 Task: Add Attachment from "Attach a link" to Card Card0000000060 in Board Board0000000015 in Workspace WS0000000005 in Trello. Add Cover Red to Card Card0000000060 in Board Board0000000015 in Workspace WS0000000005 in Trello. Add "Join Card" Button Button0000000060  to Card Card0000000060 in Board Board0000000015 in Workspace WS0000000005 in Trello. Add Description DS0000000060 to Card Card0000000060 in Board Board0000000015 in Workspace WS0000000005 in Trello. Add Comment CM0000000060 to Card Card0000000060 in Board Board0000000015 in Workspace WS0000000005 in Trello
Action: Mouse moved to (417, 469)
Screenshot: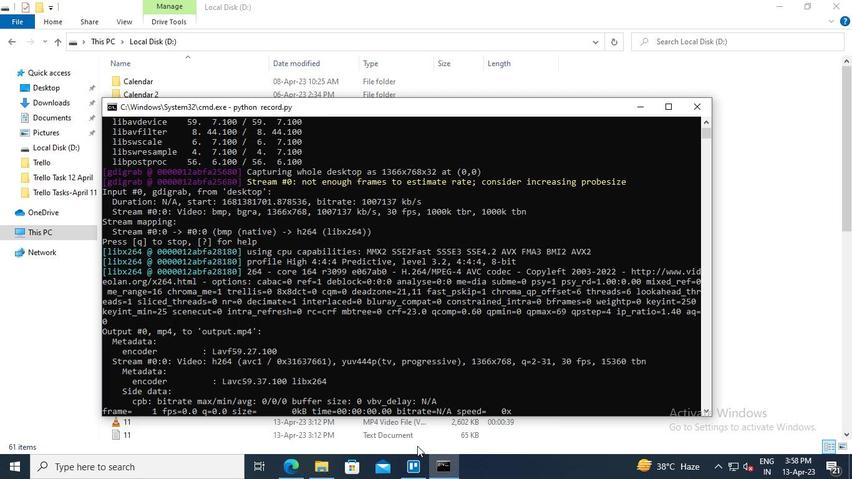 
Action: Mouse pressed left at (417, 469)
Screenshot: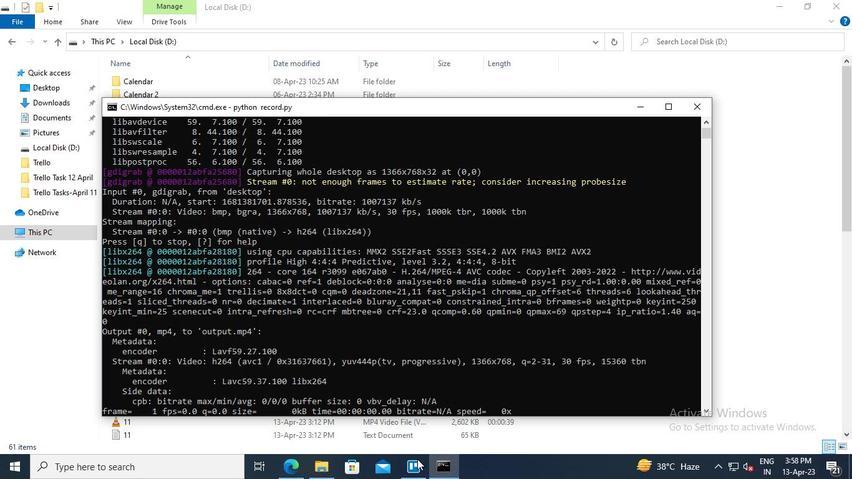 
Action: Mouse moved to (255, 401)
Screenshot: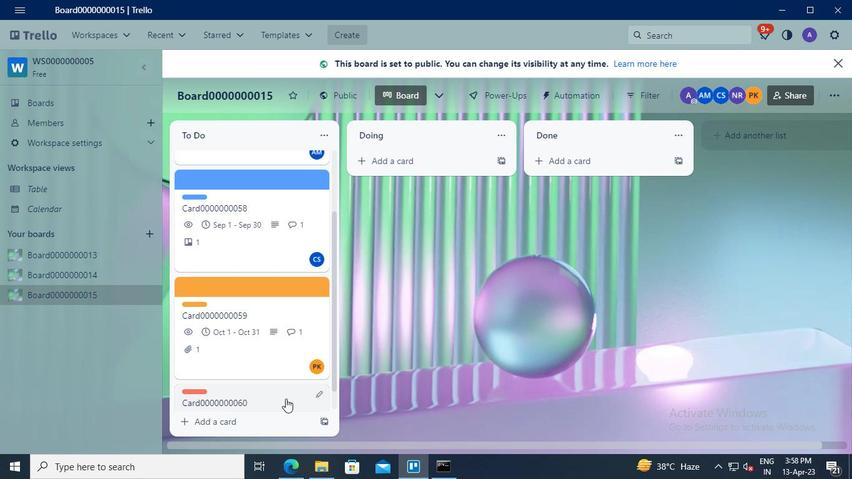 
Action: Mouse pressed left at (255, 401)
Screenshot: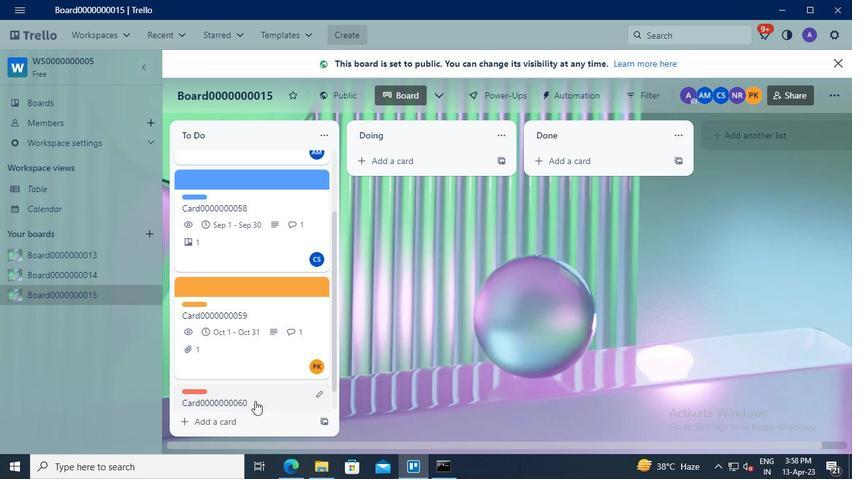 
Action: Mouse moved to (593, 262)
Screenshot: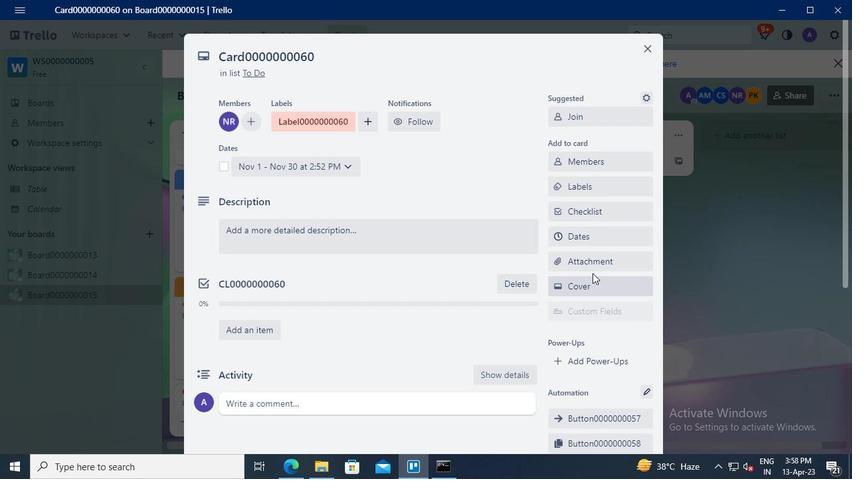 
Action: Mouse pressed left at (593, 262)
Screenshot: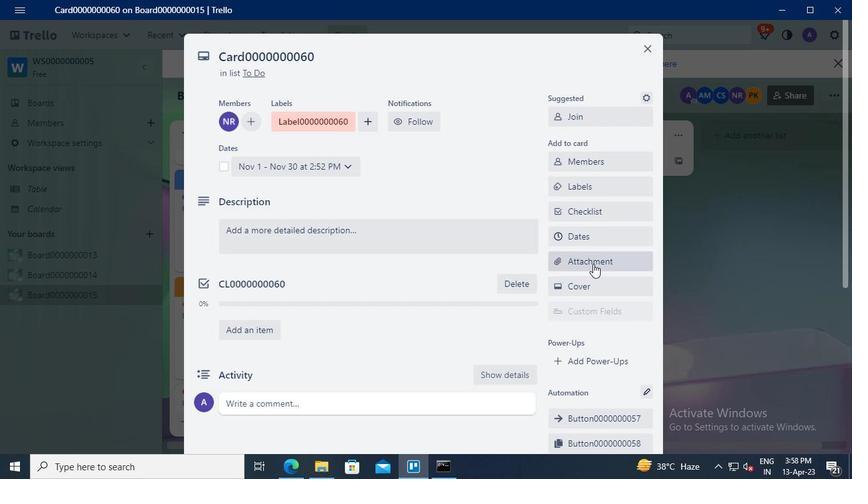 
Action: Mouse moved to (300, 470)
Screenshot: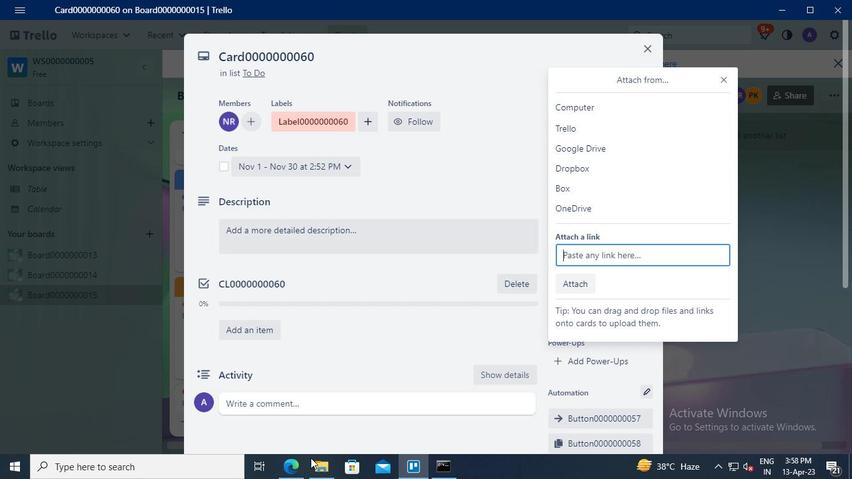 
Action: Mouse pressed left at (300, 470)
Screenshot: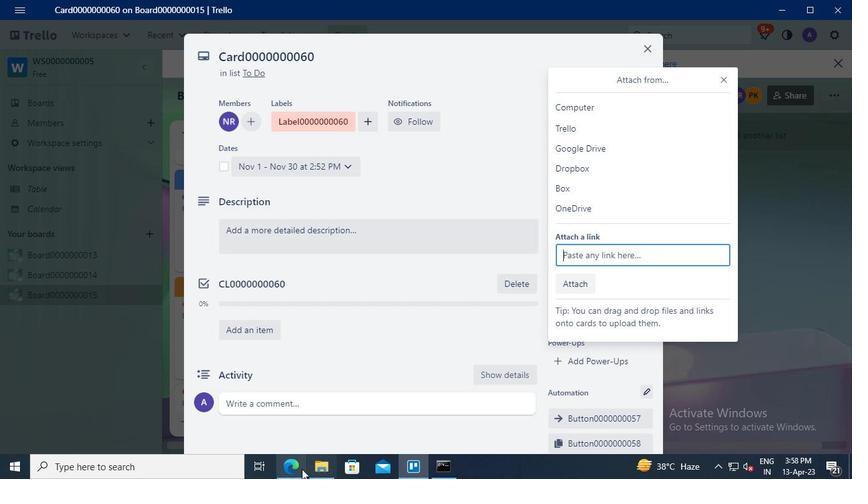 
Action: Mouse moved to (199, 34)
Screenshot: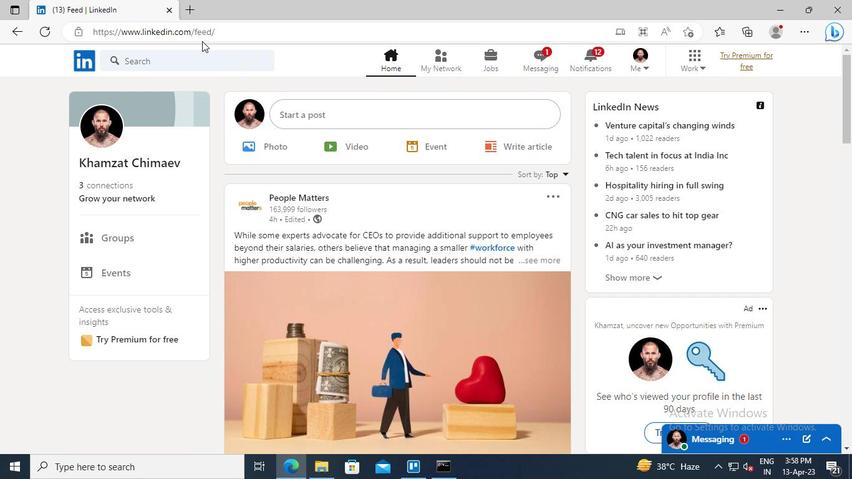 
Action: Mouse pressed left at (199, 34)
Screenshot: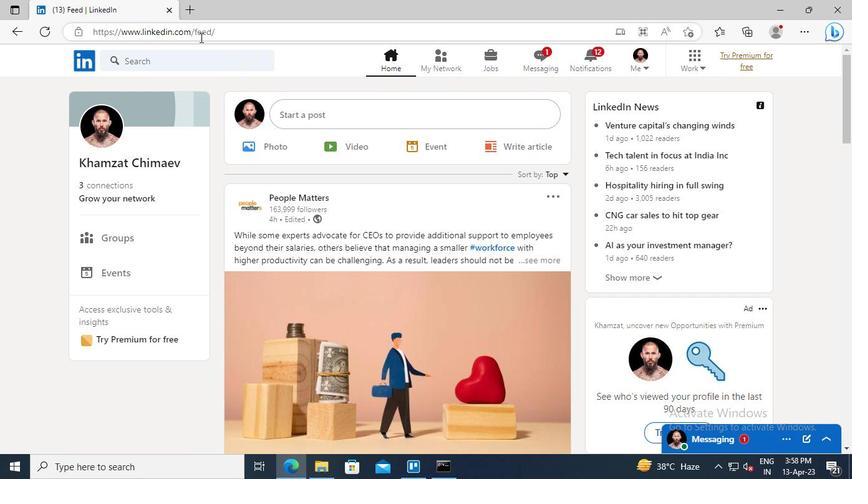 
Action: Keyboard Key.ctrl_l
Screenshot: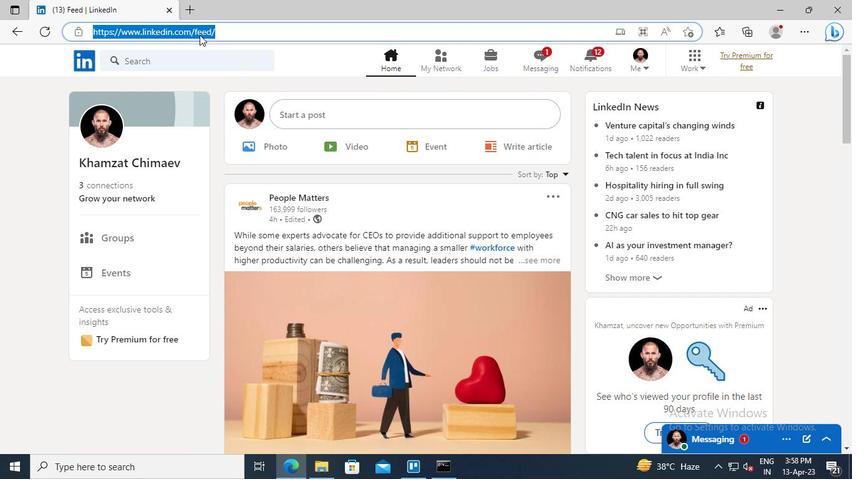 
Action: Keyboard \x03
Screenshot: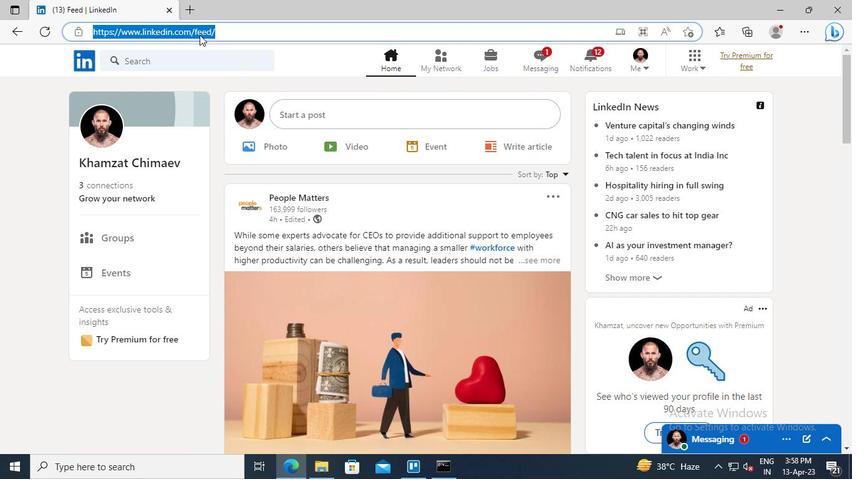 
Action: Mouse moved to (410, 469)
Screenshot: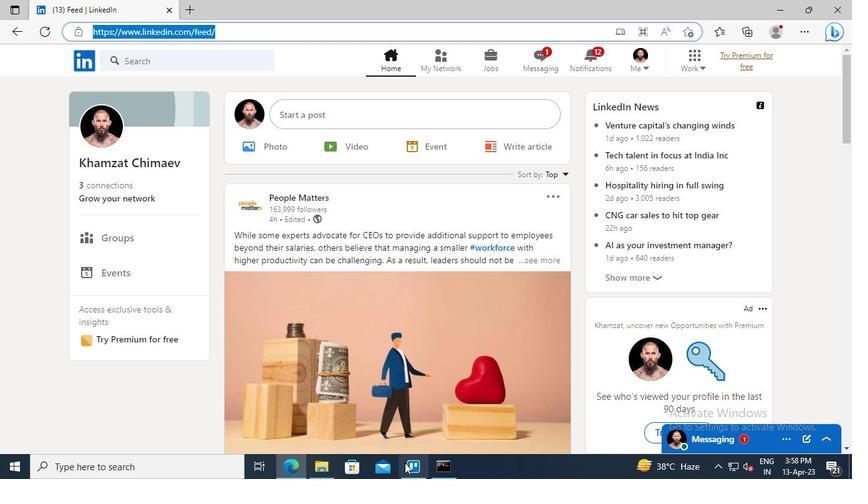 
Action: Mouse pressed left at (410, 469)
Screenshot: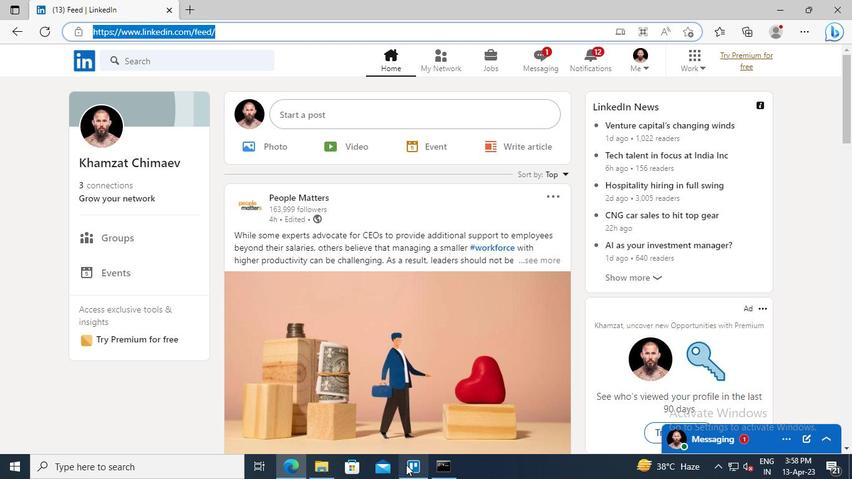 
Action: Mouse moved to (566, 251)
Screenshot: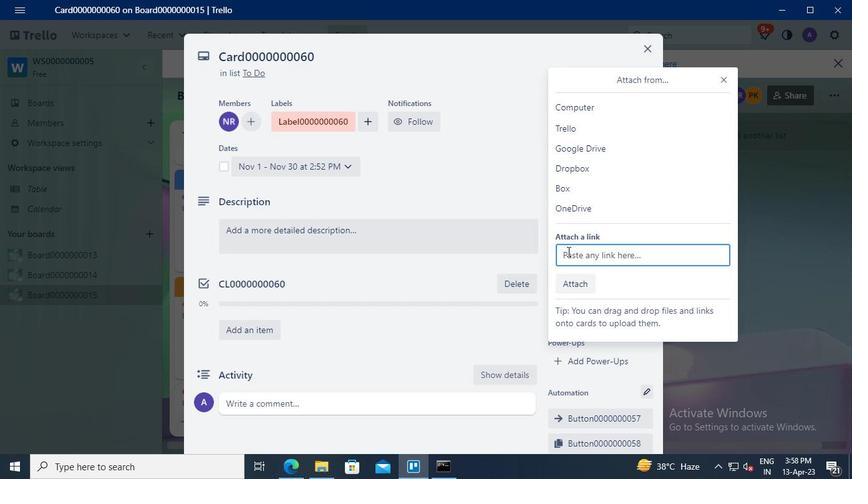 
Action: Keyboard Key.ctrl_l
Screenshot: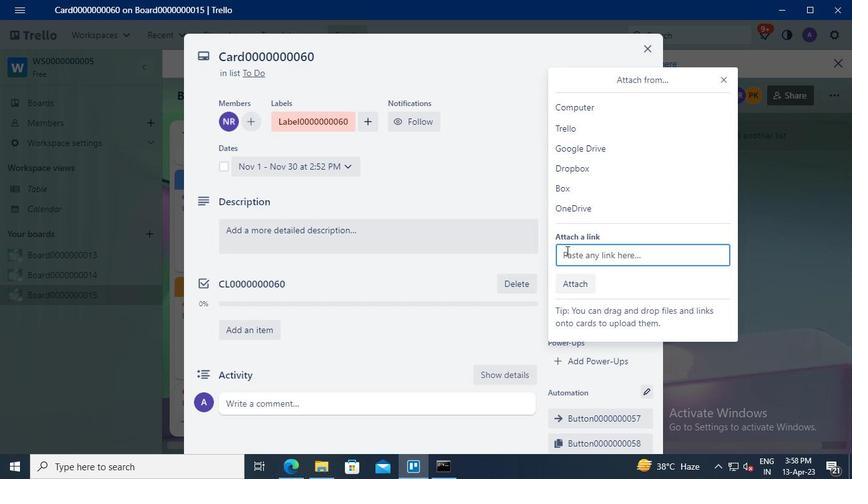 
Action: Keyboard \x16
Screenshot: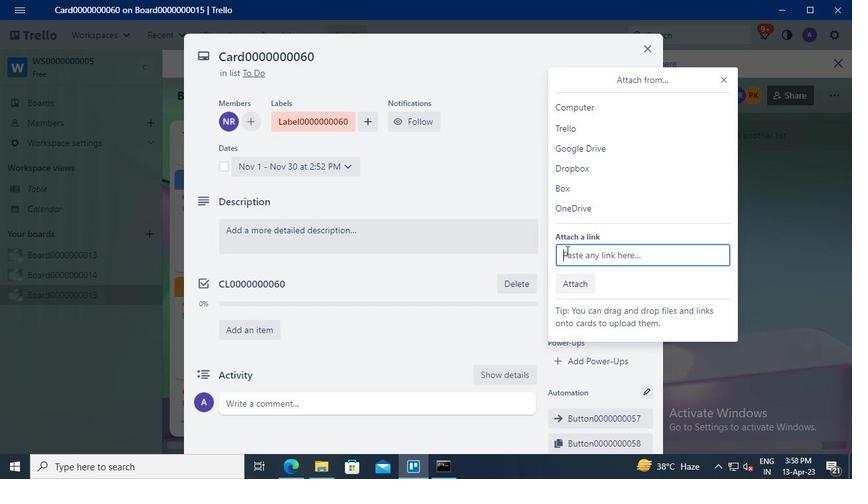 
Action: Mouse moved to (573, 326)
Screenshot: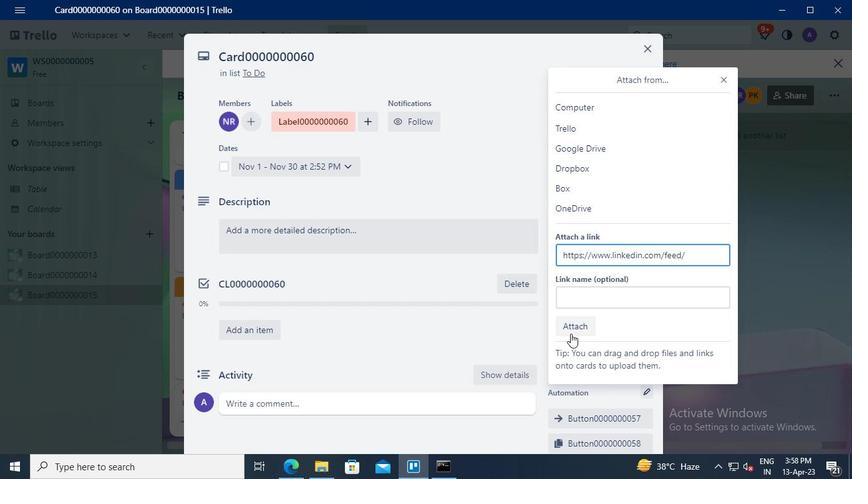 
Action: Mouse pressed left at (573, 326)
Screenshot: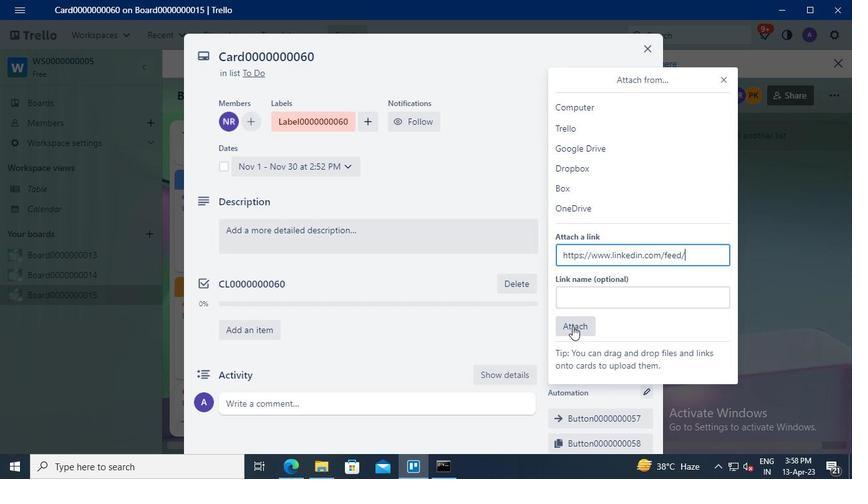 
Action: Mouse moved to (586, 290)
Screenshot: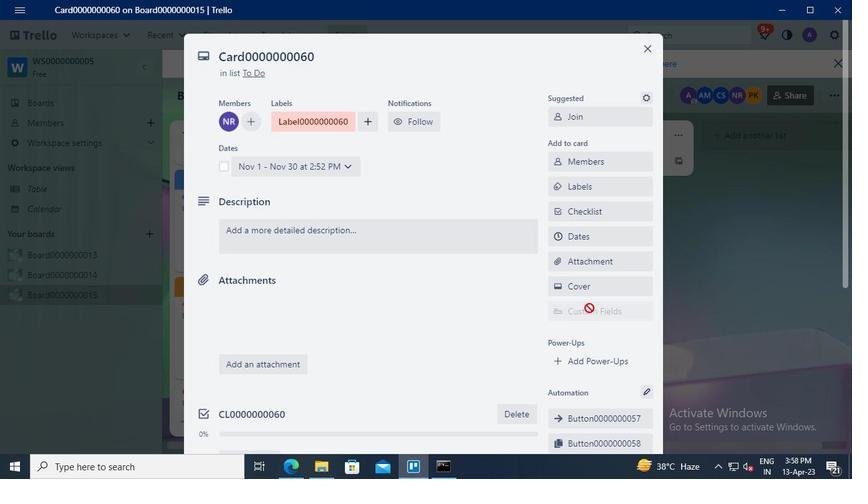 
Action: Mouse pressed left at (586, 290)
Screenshot: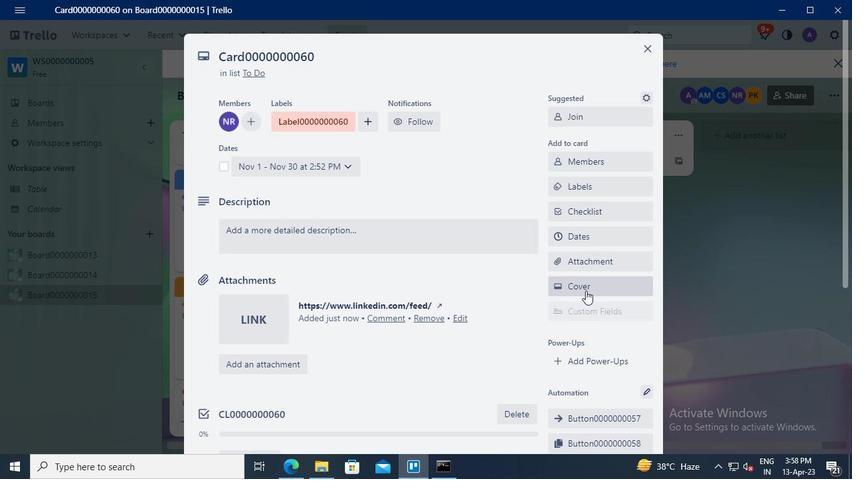 
Action: Mouse moved to (685, 199)
Screenshot: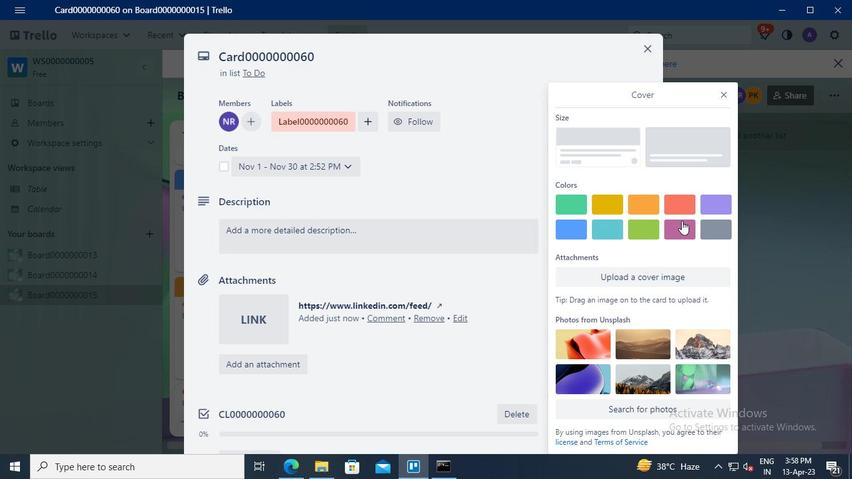 
Action: Mouse pressed left at (685, 199)
Screenshot: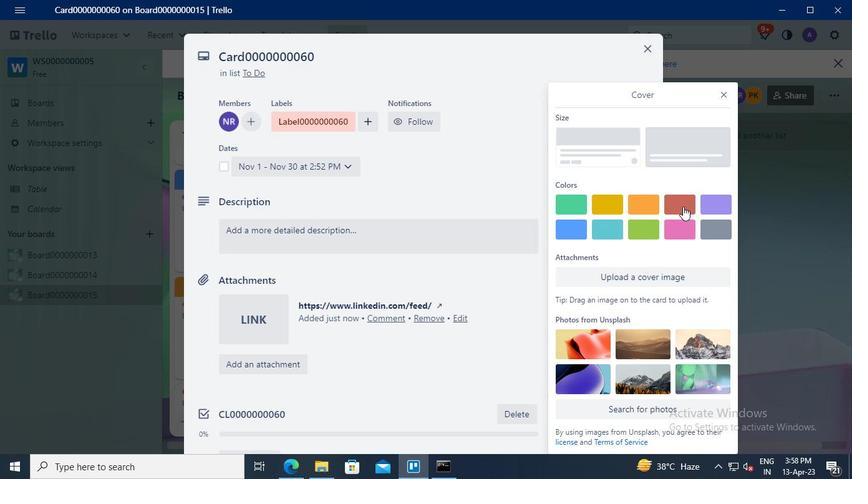 
Action: Mouse moved to (723, 68)
Screenshot: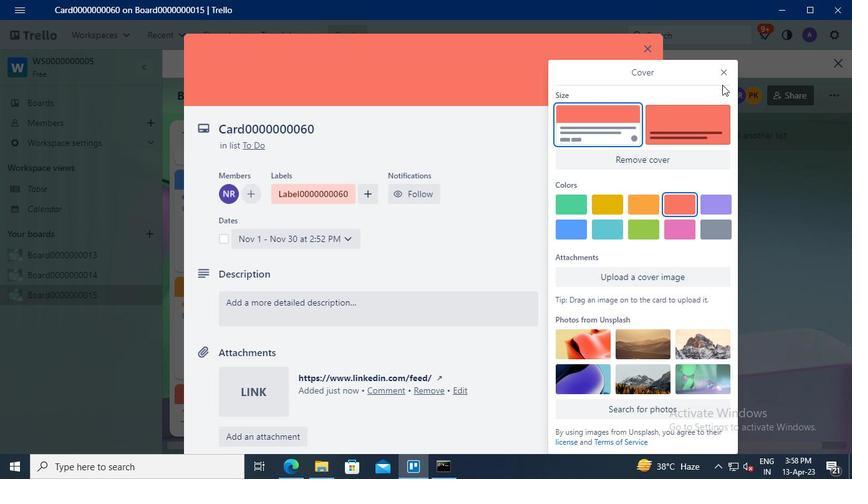 
Action: Mouse pressed left at (723, 68)
Screenshot: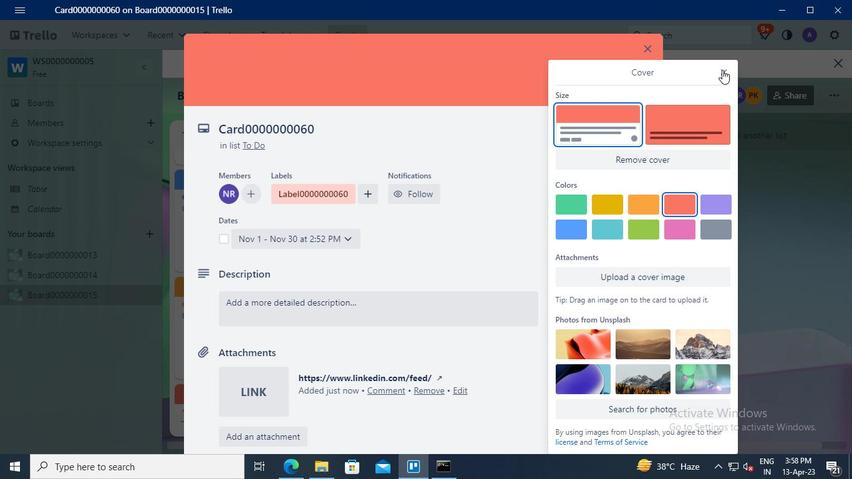 
Action: Mouse moved to (606, 355)
Screenshot: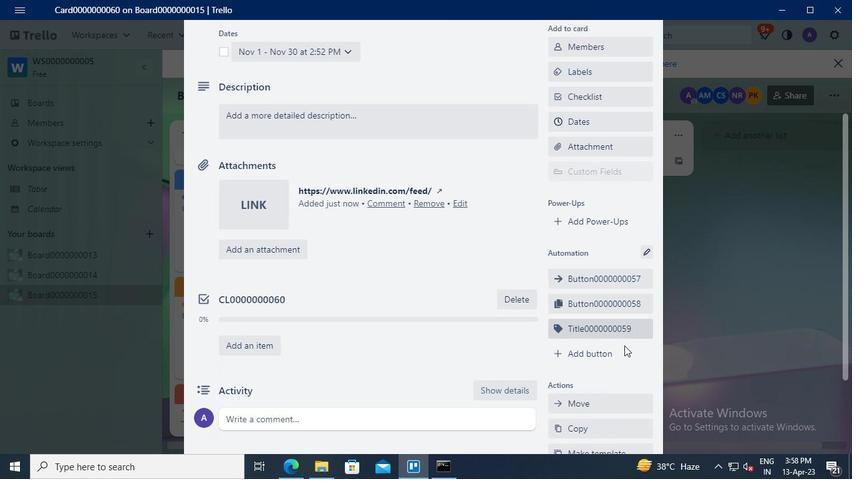 
Action: Mouse pressed left at (606, 355)
Screenshot: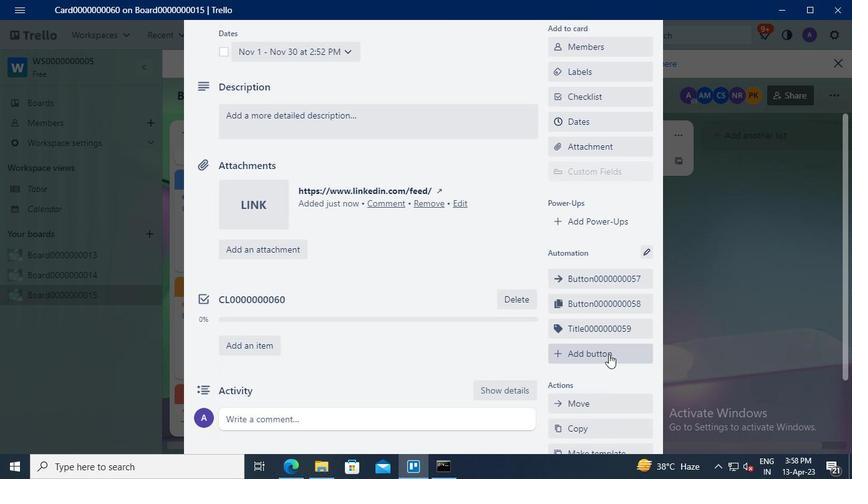 
Action: Mouse moved to (611, 192)
Screenshot: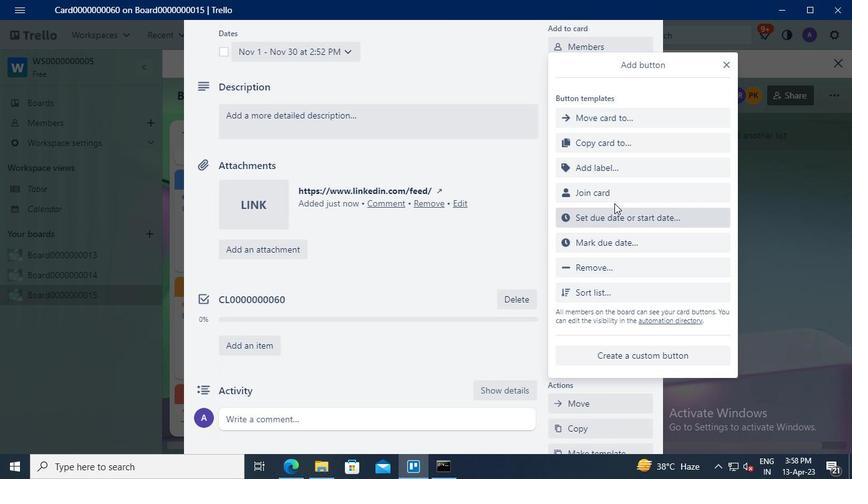 
Action: Mouse pressed left at (611, 192)
Screenshot: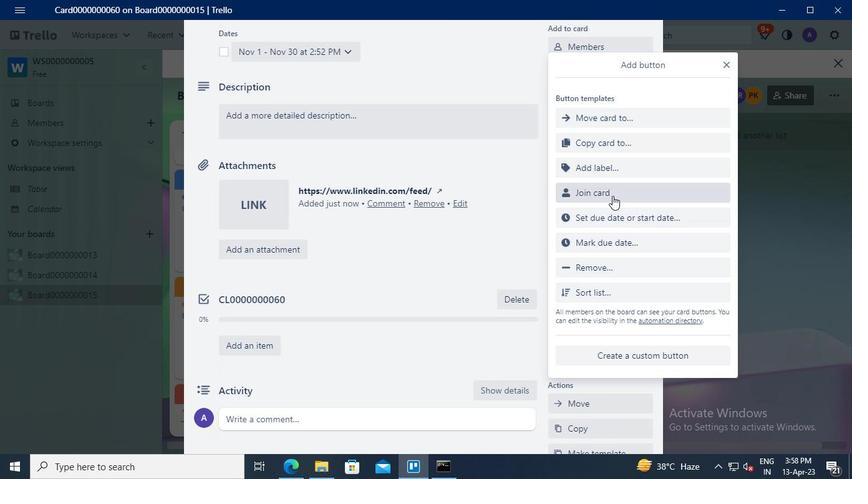 
Action: Keyboard Key.shift
Screenshot: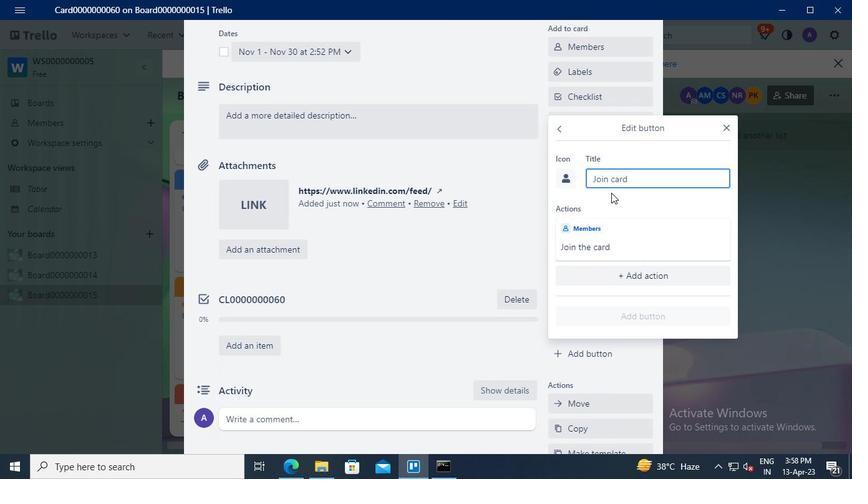
Action: Keyboard B
Screenshot: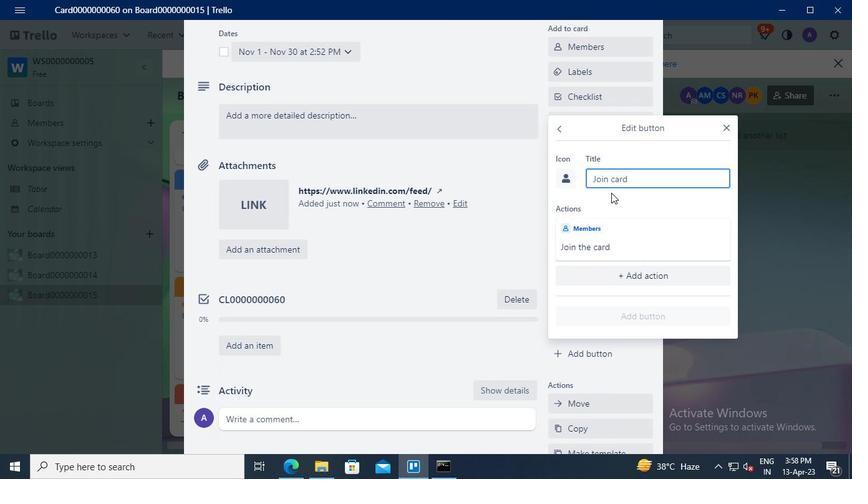 
Action: Keyboard u
Screenshot: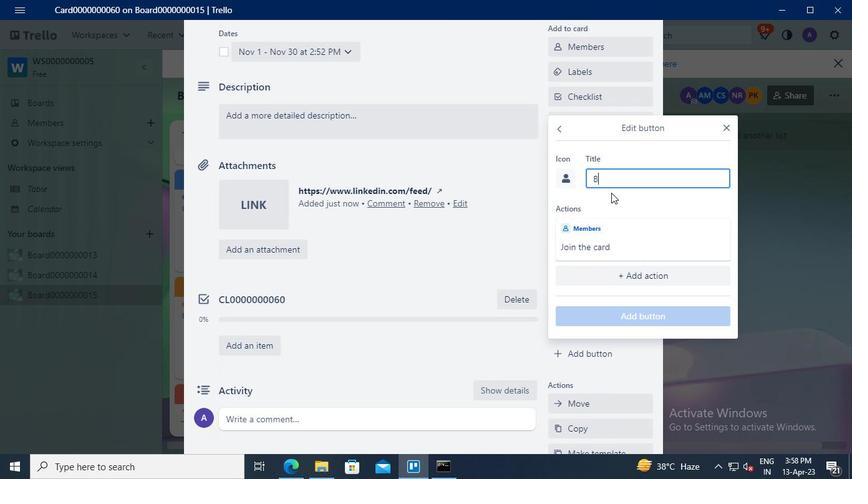 
Action: Keyboard t
Screenshot: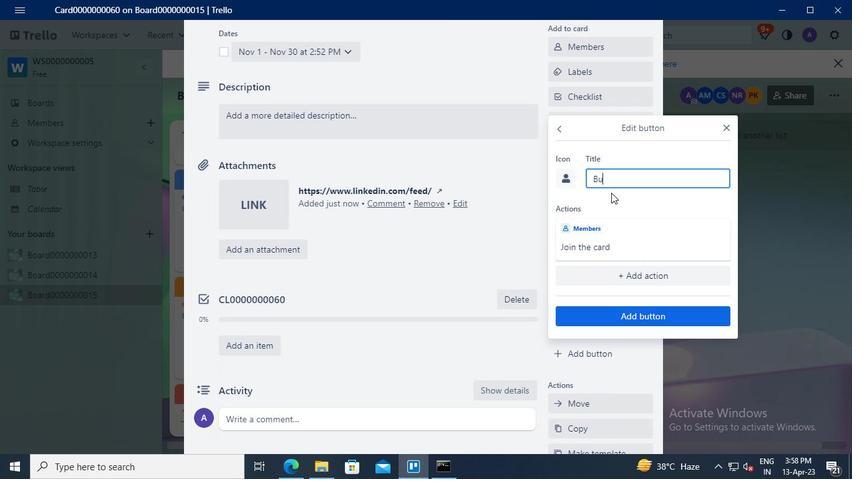 
Action: Keyboard t
Screenshot: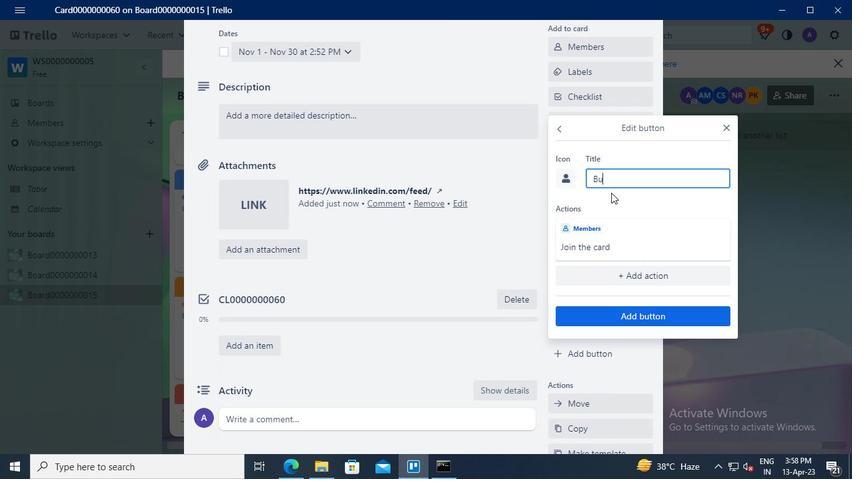 
Action: Keyboard o
Screenshot: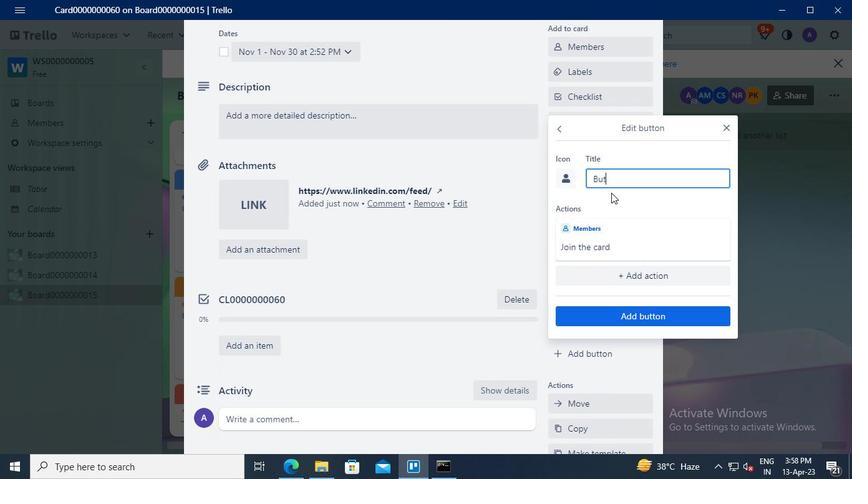 
Action: Keyboard n
Screenshot: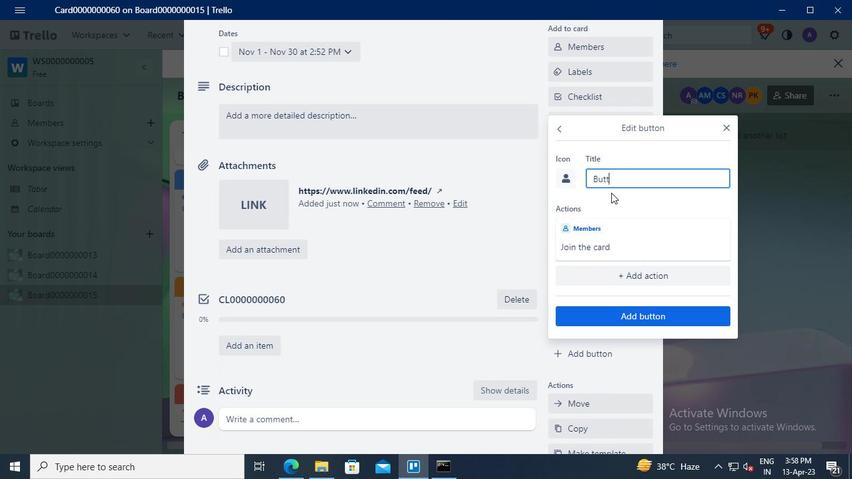 
Action: Keyboard <96>
Screenshot: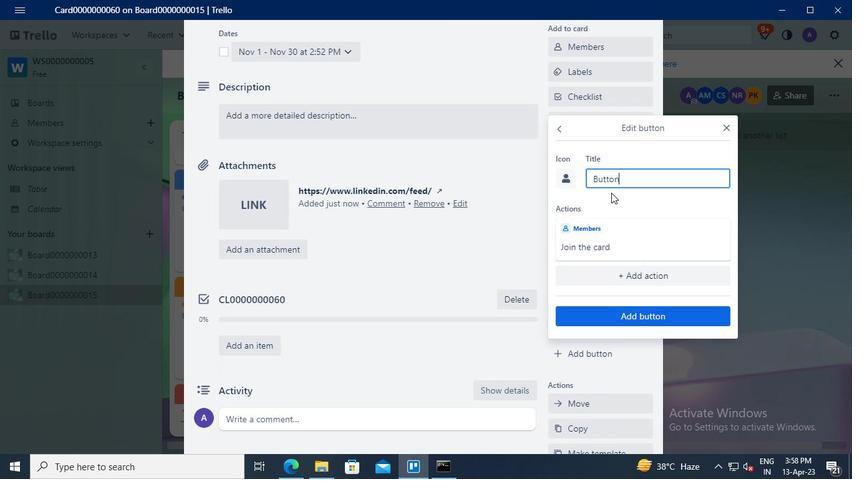 
Action: Keyboard <96>
Screenshot: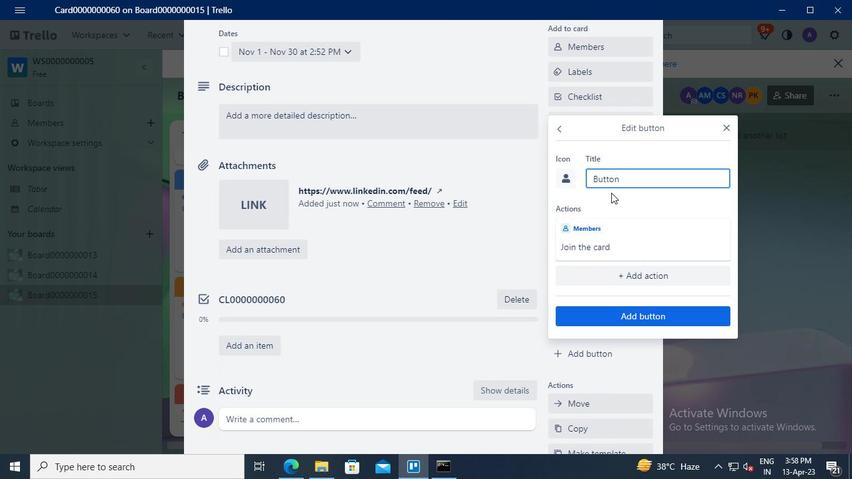 
Action: Keyboard <96>
Screenshot: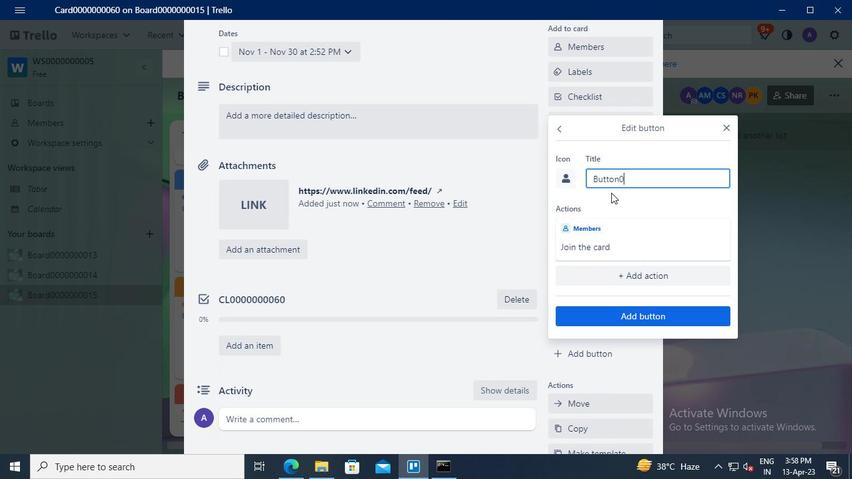 
Action: Keyboard <96>
Screenshot: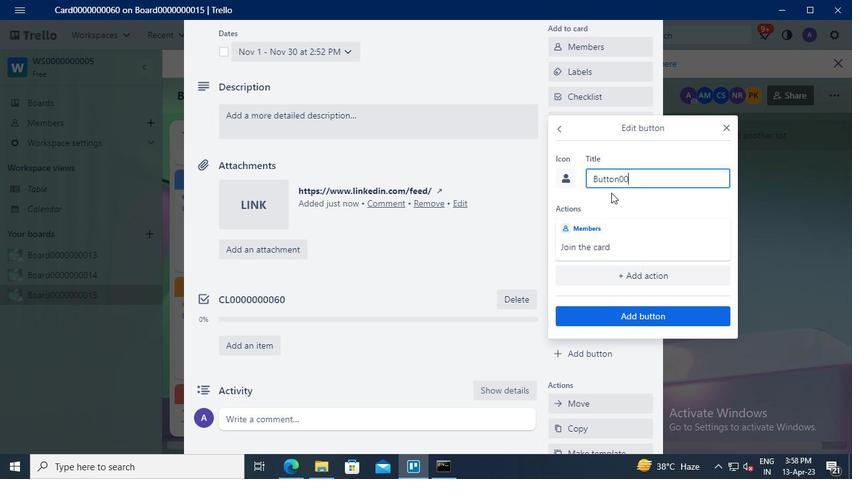 
Action: Keyboard <96>
Screenshot: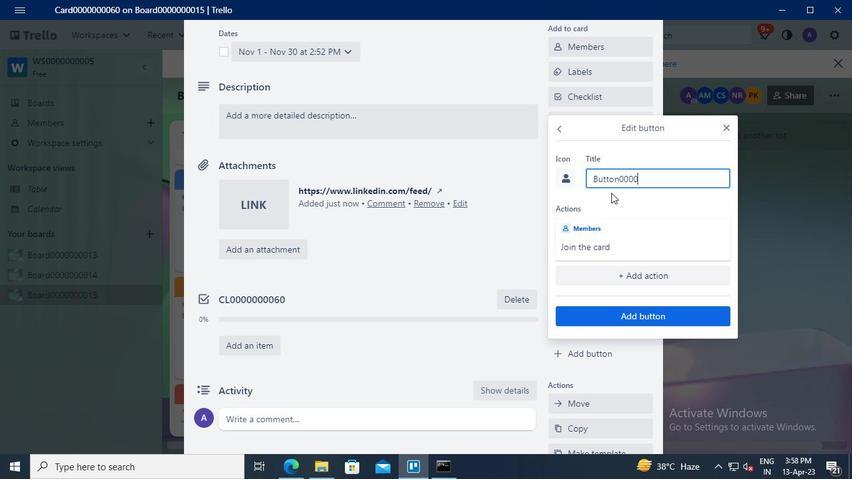 
Action: Keyboard <96>
Screenshot: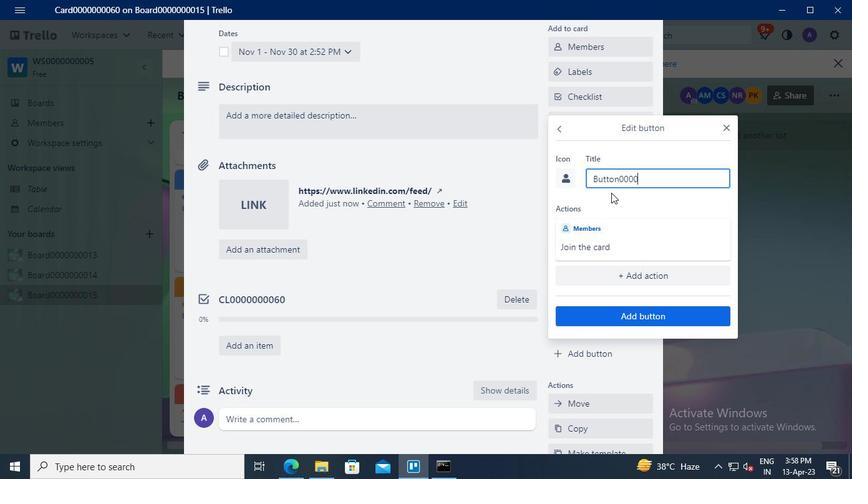 
Action: Keyboard <96>
Screenshot: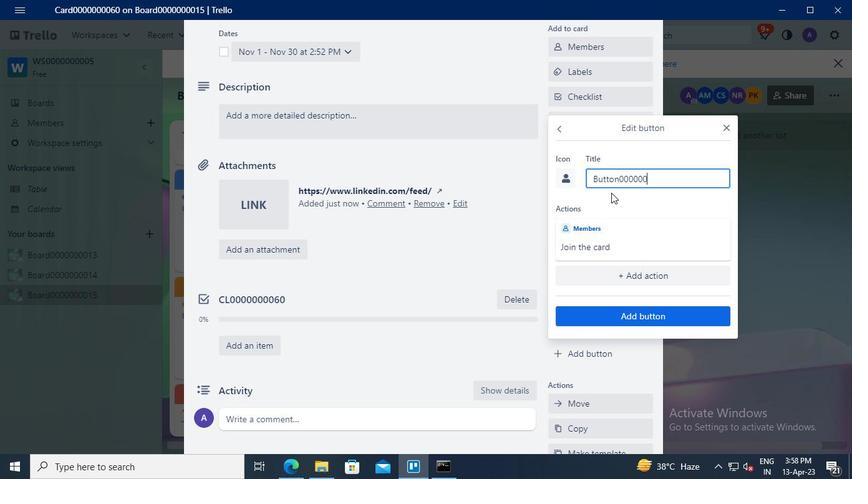 
Action: Keyboard <96>
Screenshot: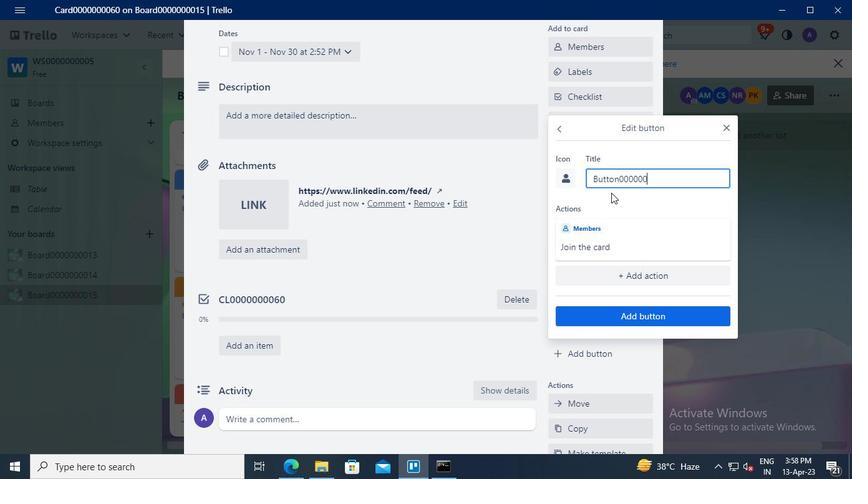 
Action: Keyboard <102>
Screenshot: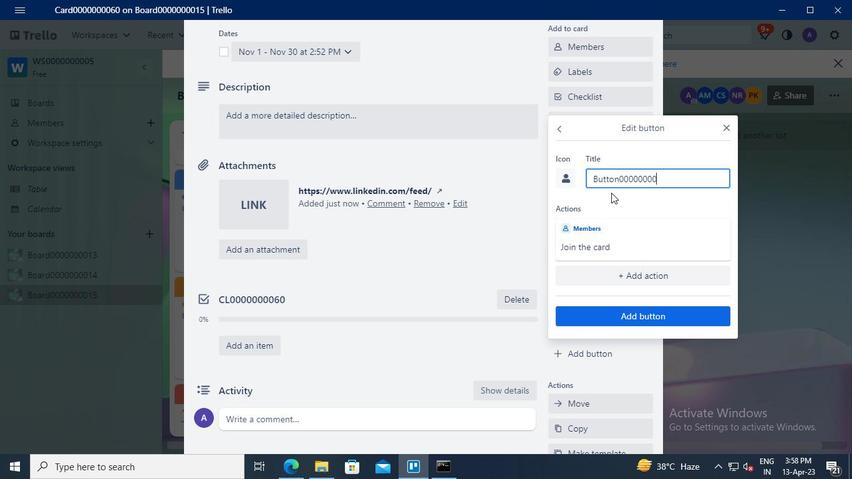 
Action: Keyboard <96>
Screenshot: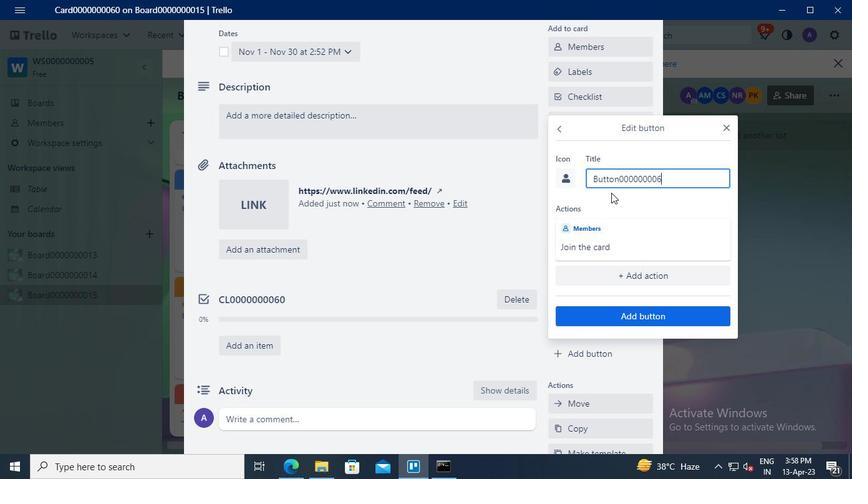 
Action: Mouse moved to (663, 312)
Screenshot: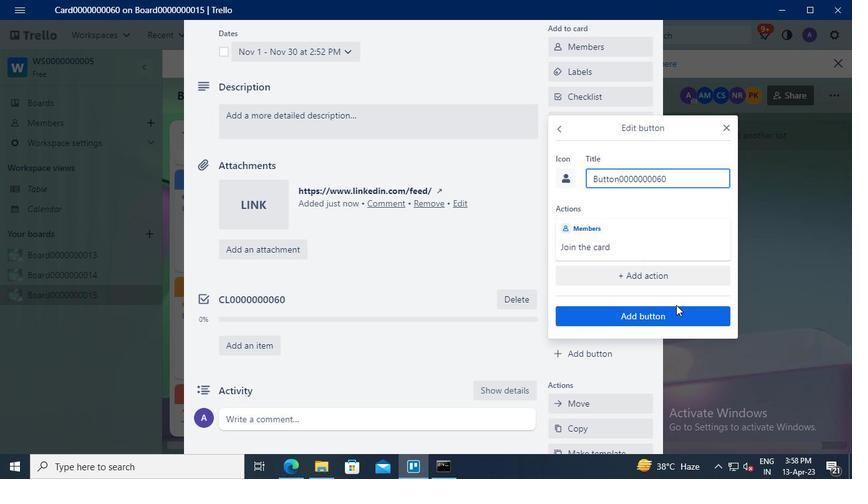 
Action: Mouse pressed left at (663, 312)
Screenshot: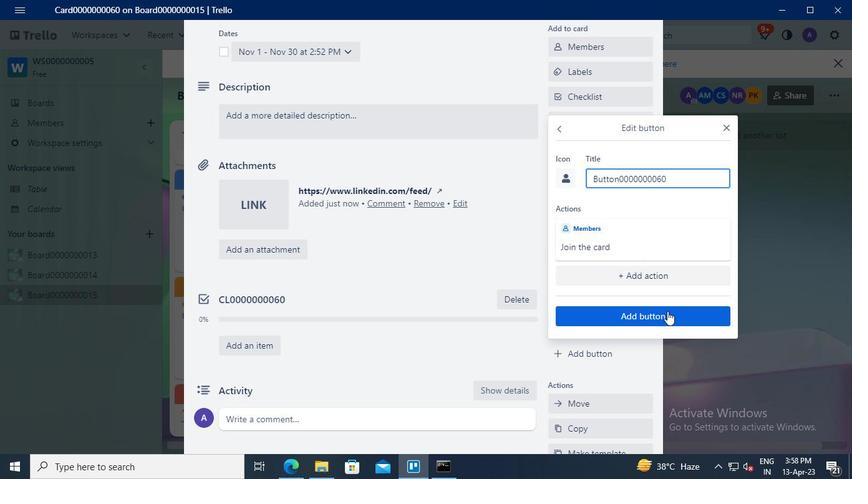 
Action: Mouse moved to (264, 250)
Screenshot: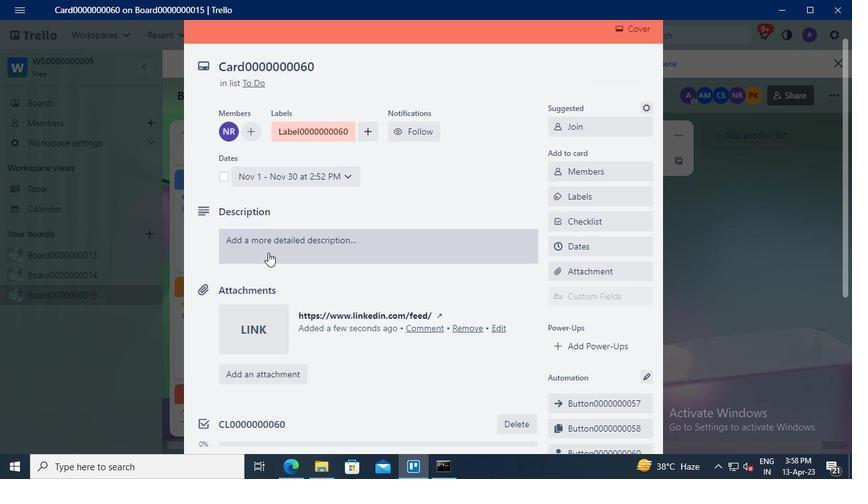 
Action: Mouse pressed left at (264, 250)
Screenshot: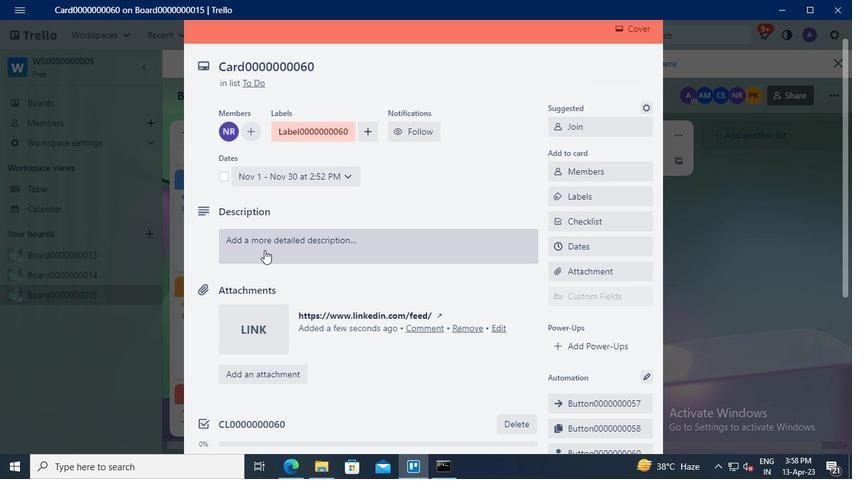 
Action: Keyboard Key.shift
Screenshot: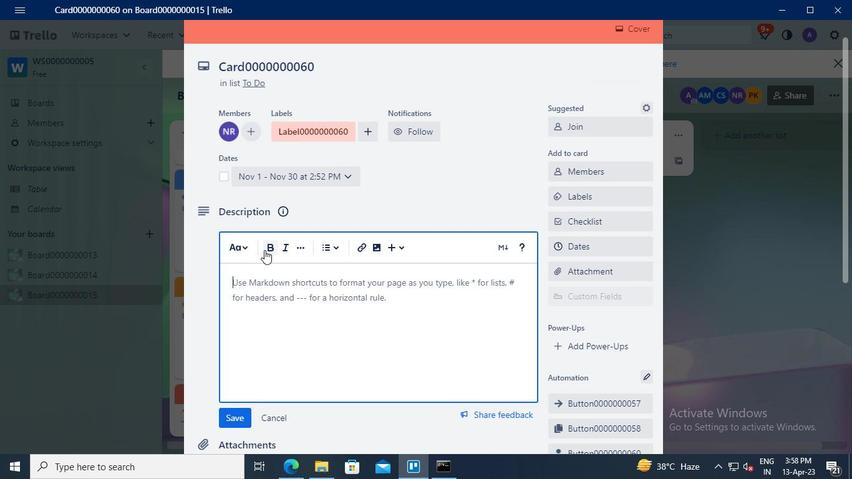 
Action: Keyboard D
Screenshot: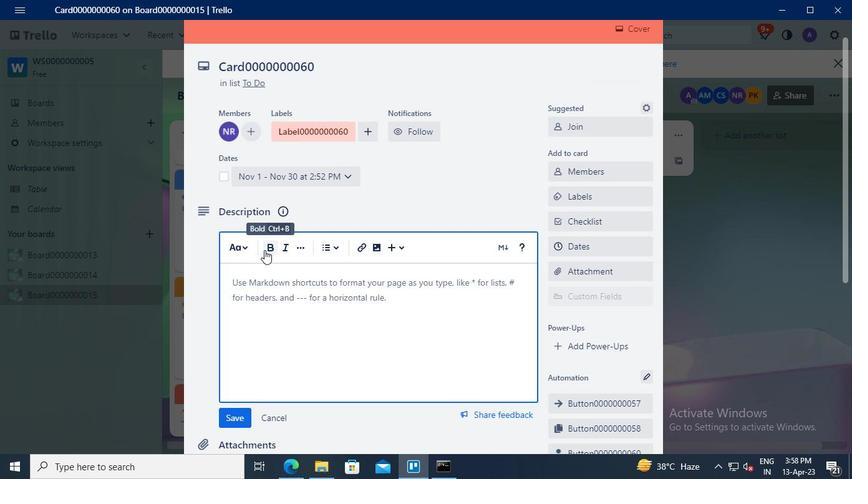 
Action: Keyboard S
Screenshot: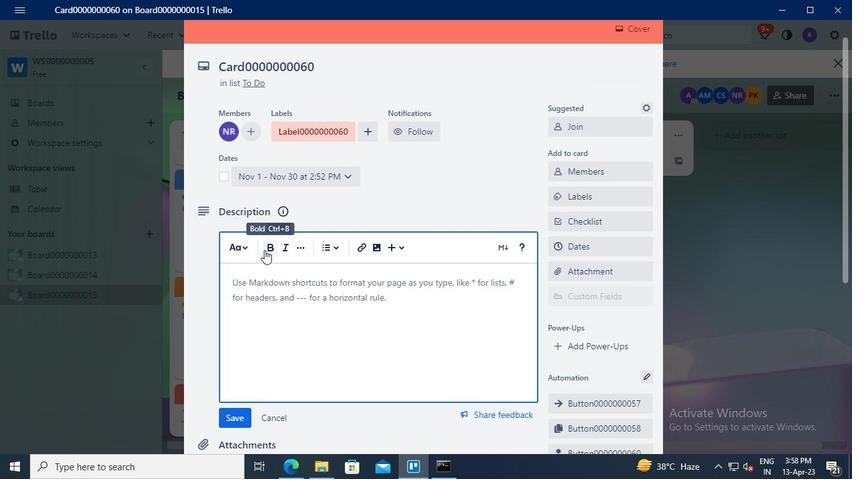 
Action: Keyboard <96>
Screenshot: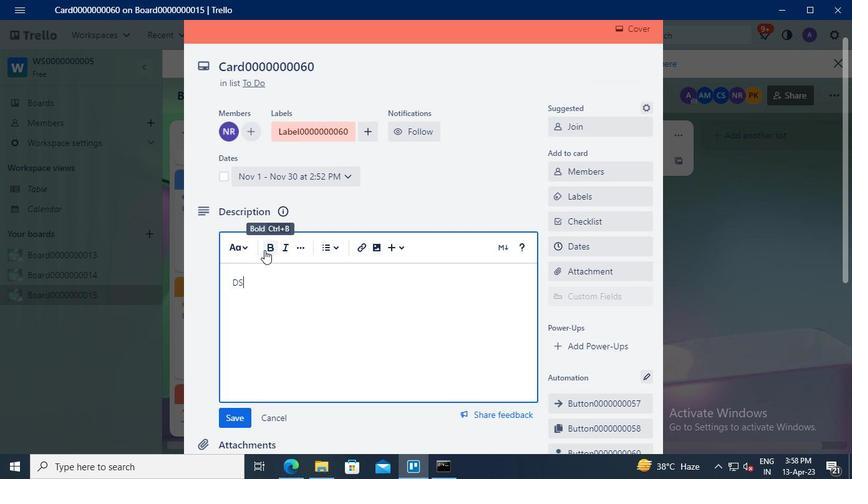 
Action: Keyboard <96>
Screenshot: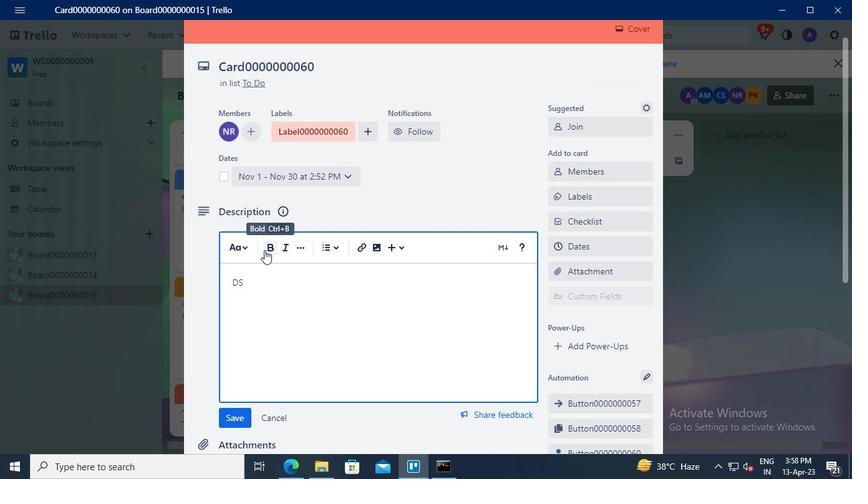 
Action: Keyboard <96>
Screenshot: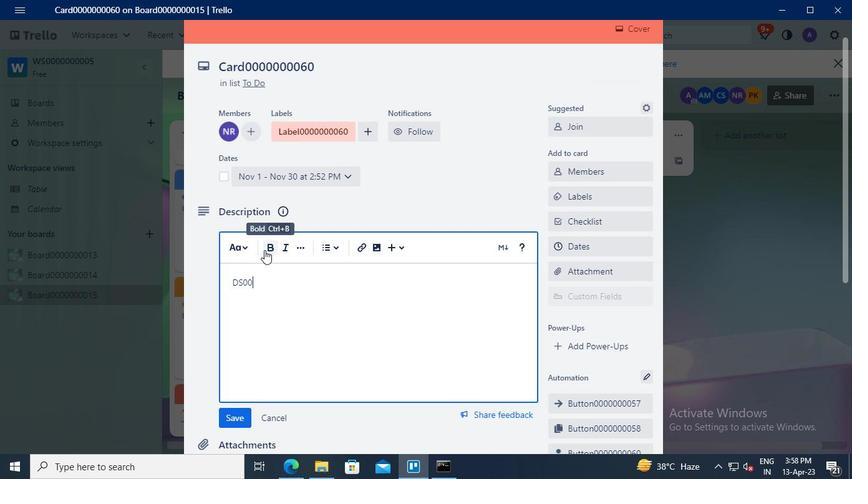 
Action: Keyboard <96>
Screenshot: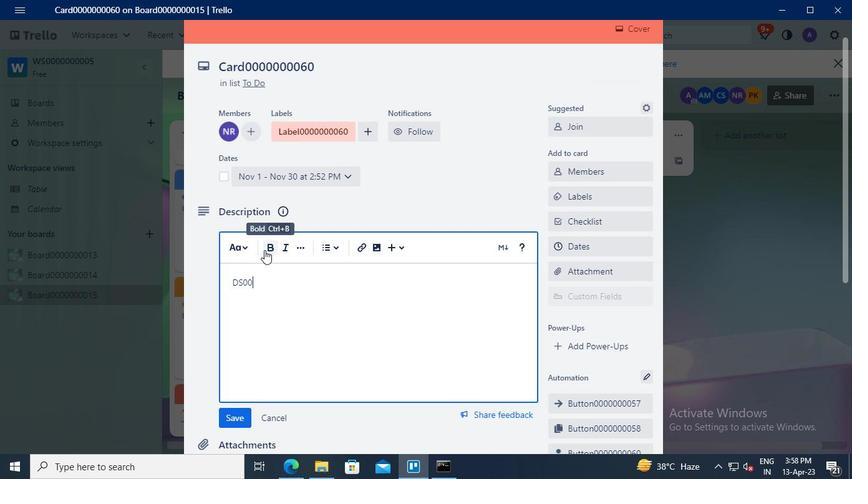
Action: Keyboard <96>
Screenshot: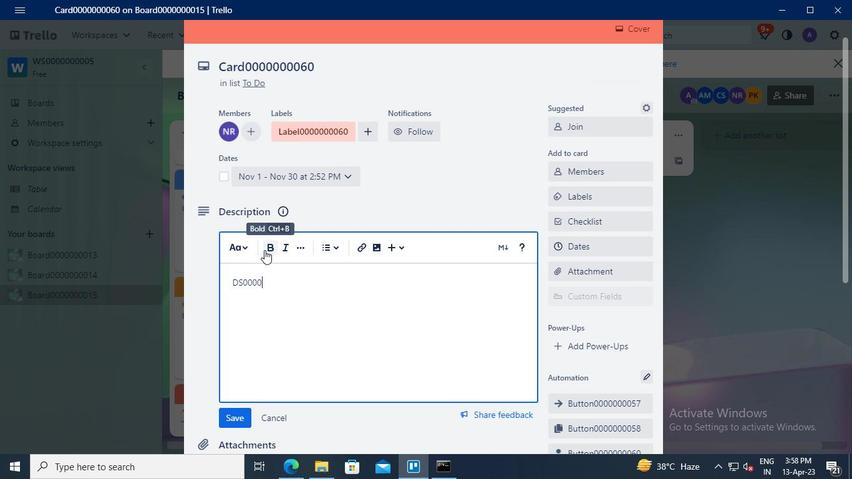 
Action: Keyboard <96>
Screenshot: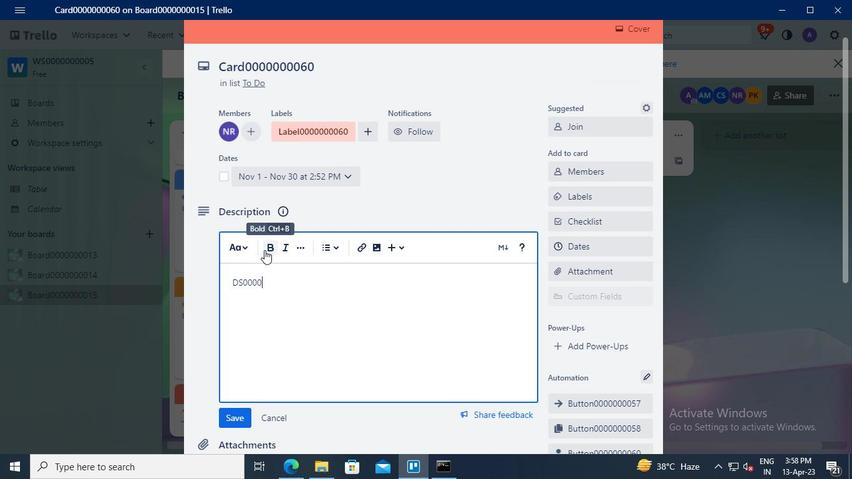 
Action: Keyboard <96>
Screenshot: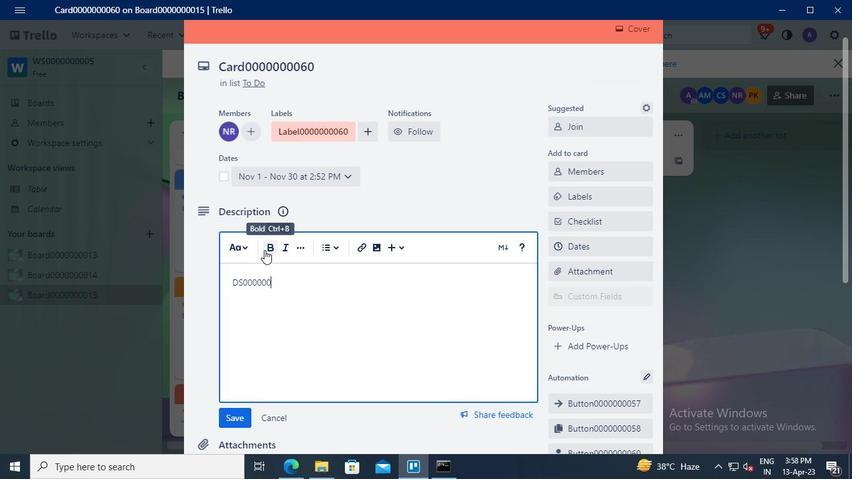 
Action: Keyboard <96>
Screenshot: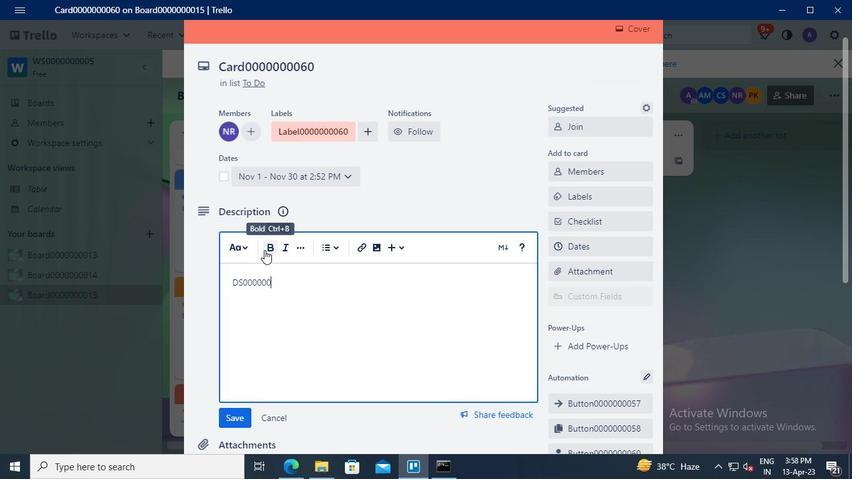 
Action: Keyboard <102>
Screenshot: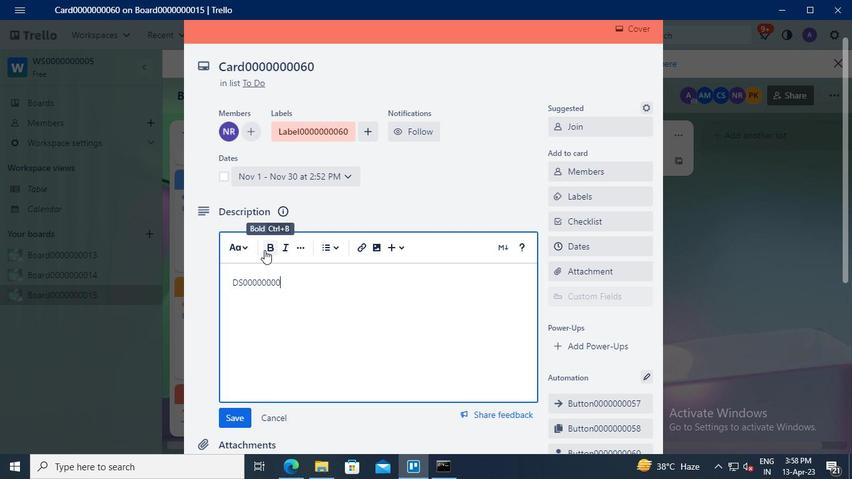 
Action: Keyboard <96>
Screenshot: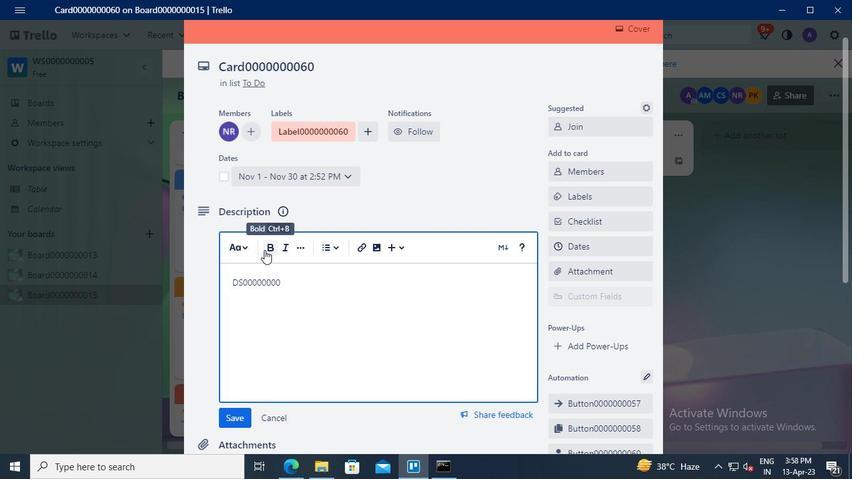
Action: Mouse moved to (246, 412)
Screenshot: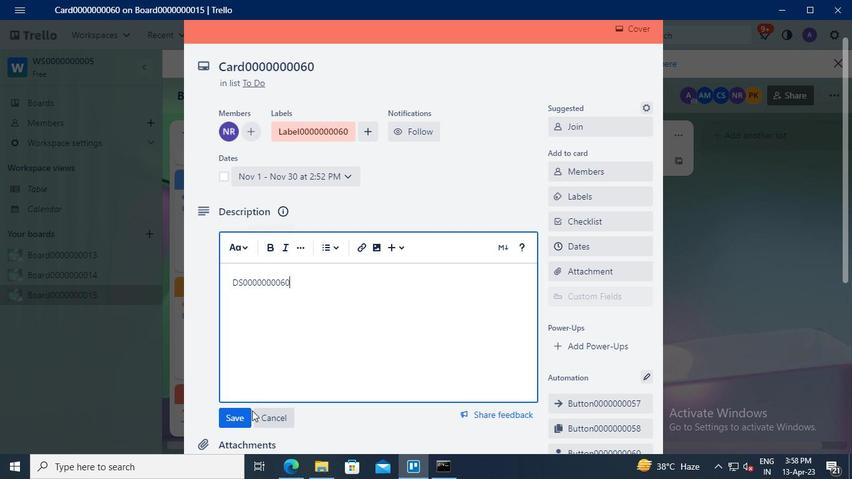 
Action: Mouse pressed left at (246, 412)
Screenshot: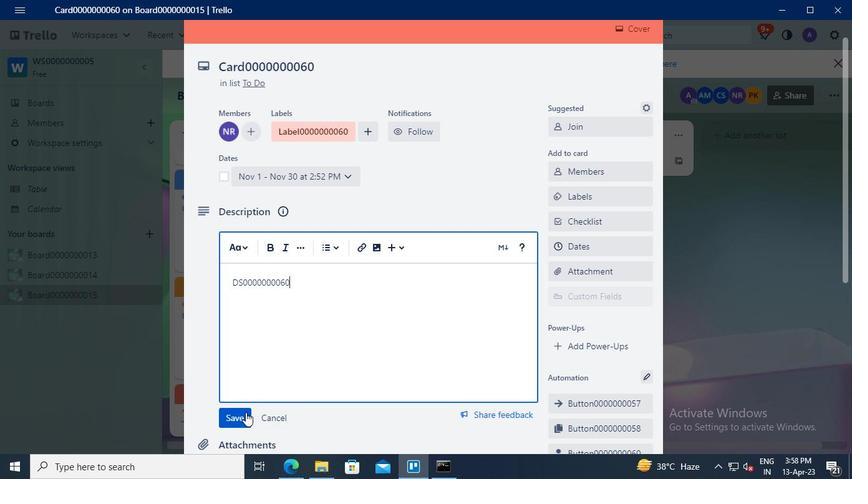 
Action: Mouse moved to (262, 277)
Screenshot: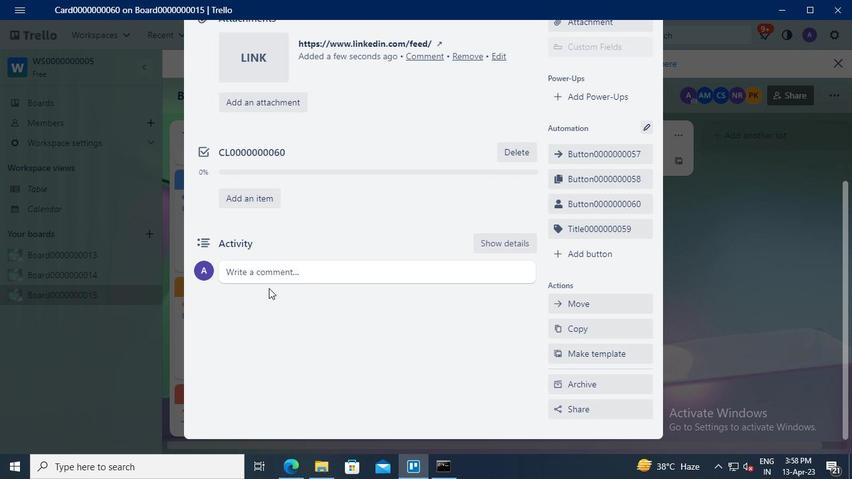 
Action: Mouse pressed left at (262, 277)
Screenshot: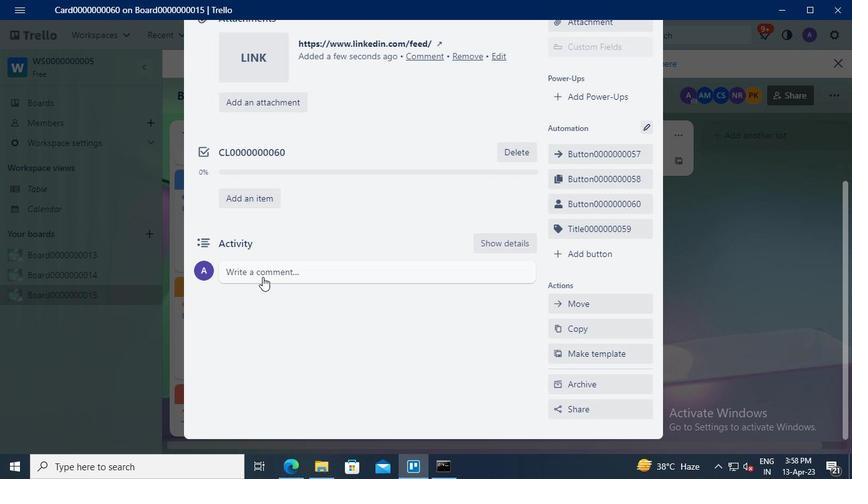 
Action: Keyboard Key.shift
Screenshot: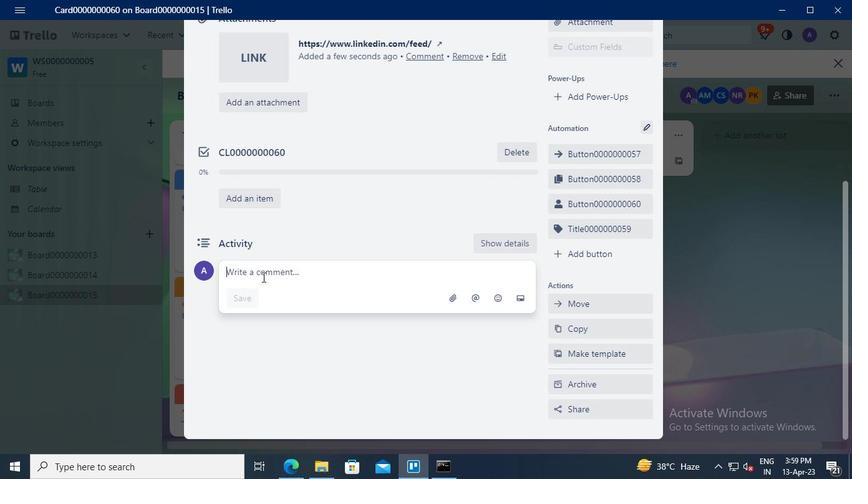 
Action: Keyboard C
Screenshot: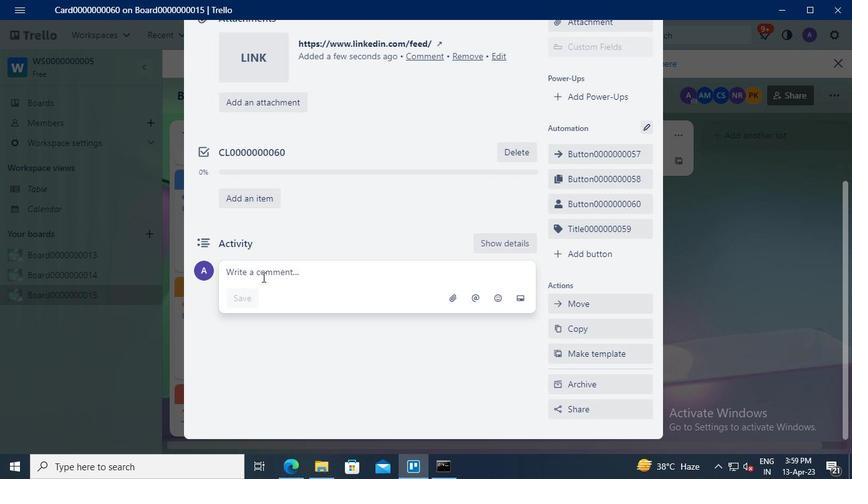 
Action: Keyboard M
Screenshot: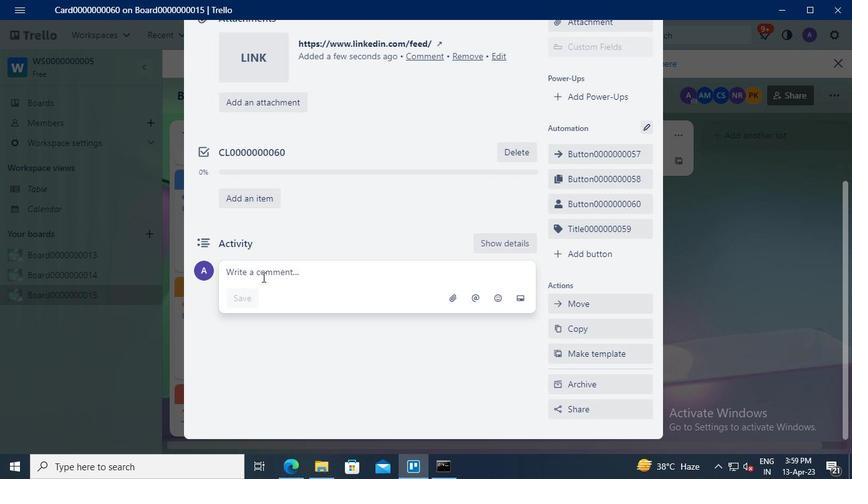 
Action: Keyboard <96>
Screenshot: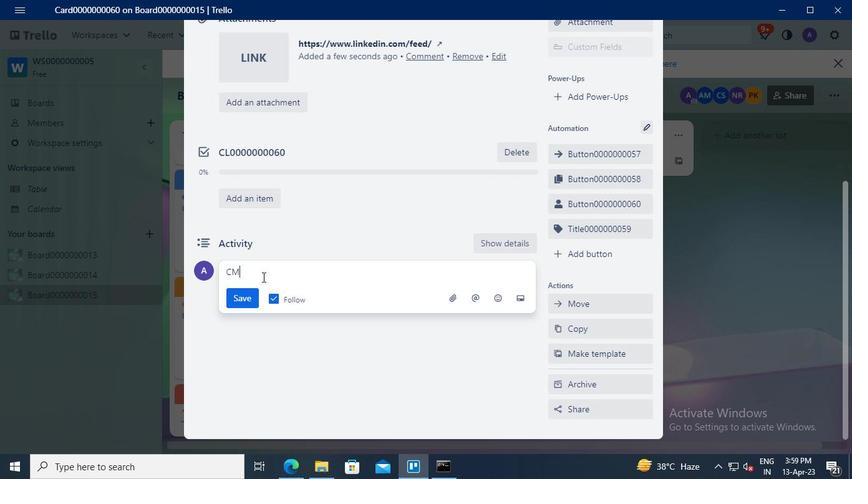 
Action: Keyboard <96>
Screenshot: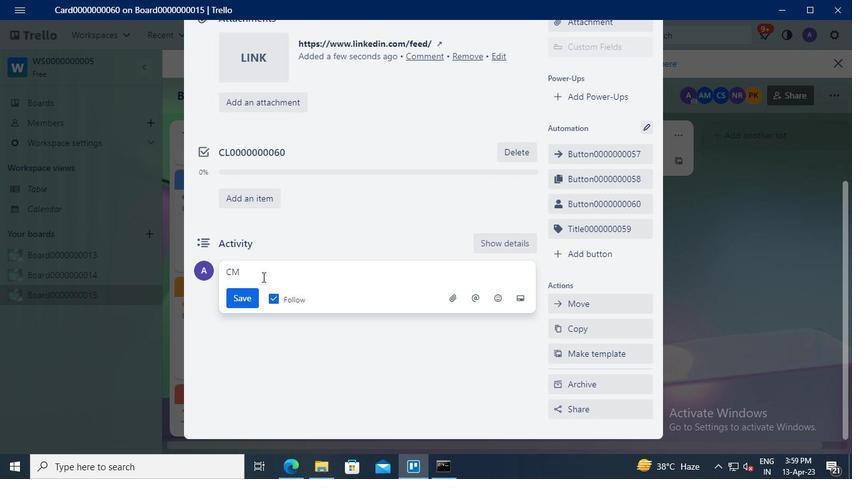
Action: Keyboard <96>
Screenshot: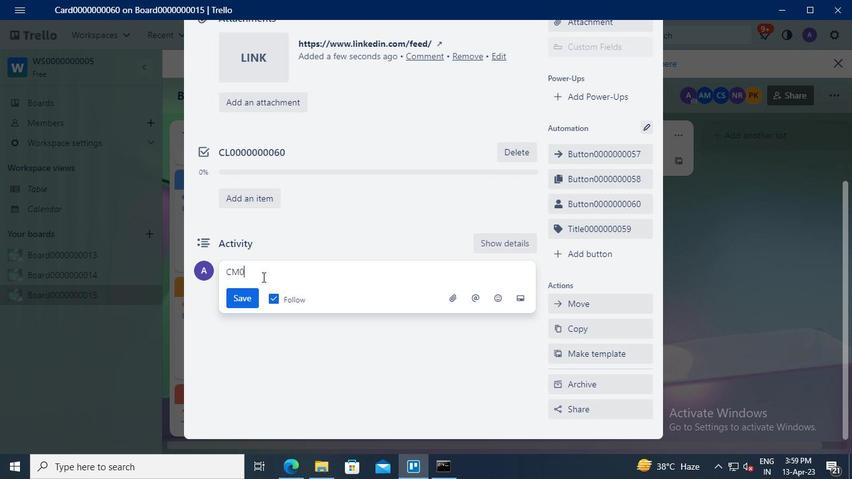 
Action: Keyboard <96>
Screenshot: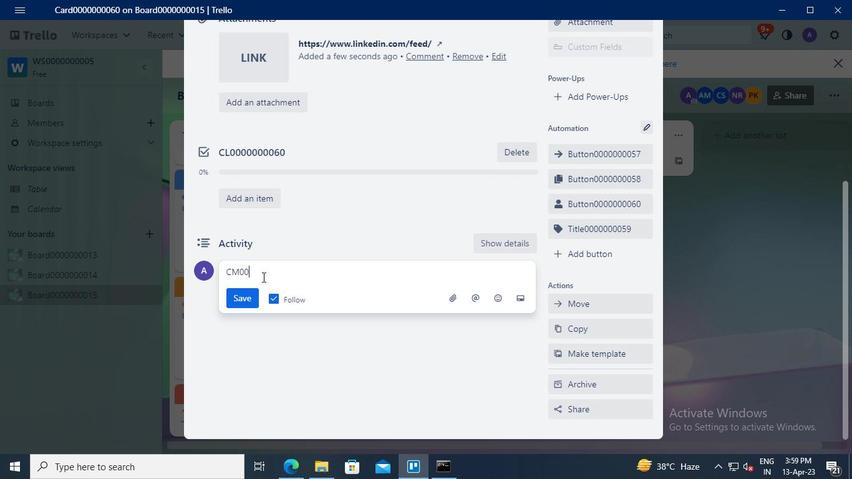 
Action: Keyboard <96>
Screenshot: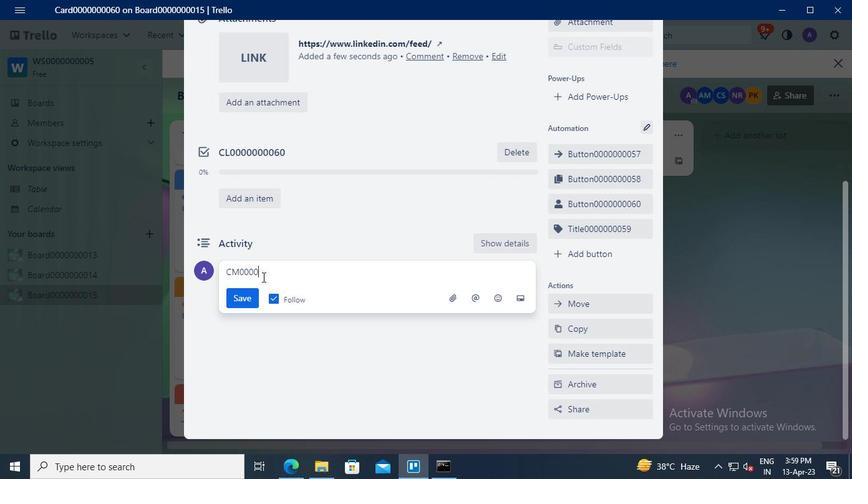 
Action: Keyboard <96>
Screenshot: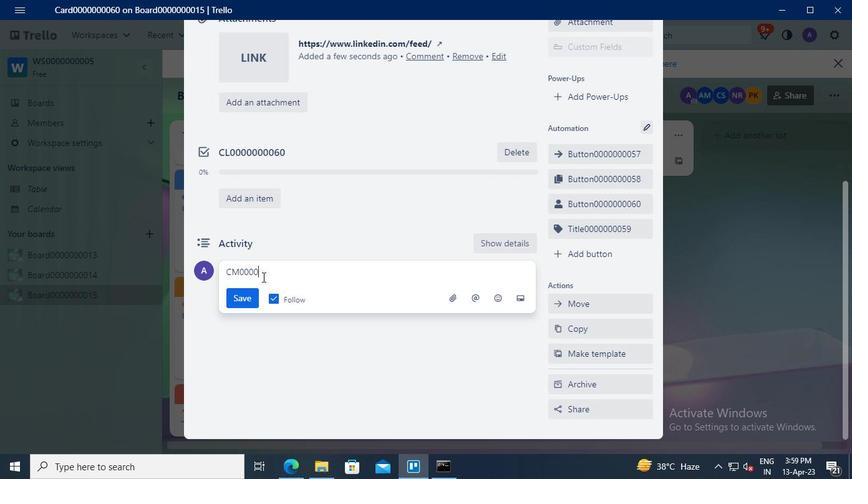 
Action: Keyboard <96>
Screenshot: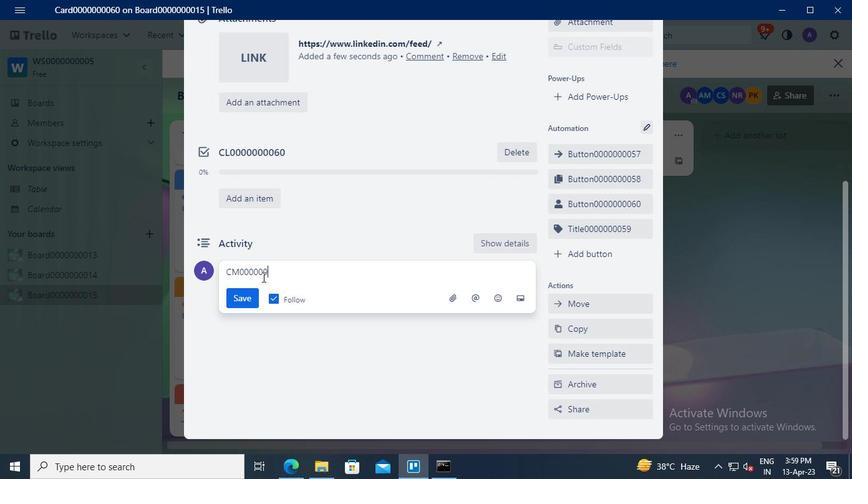 
Action: Keyboard <96>
Screenshot: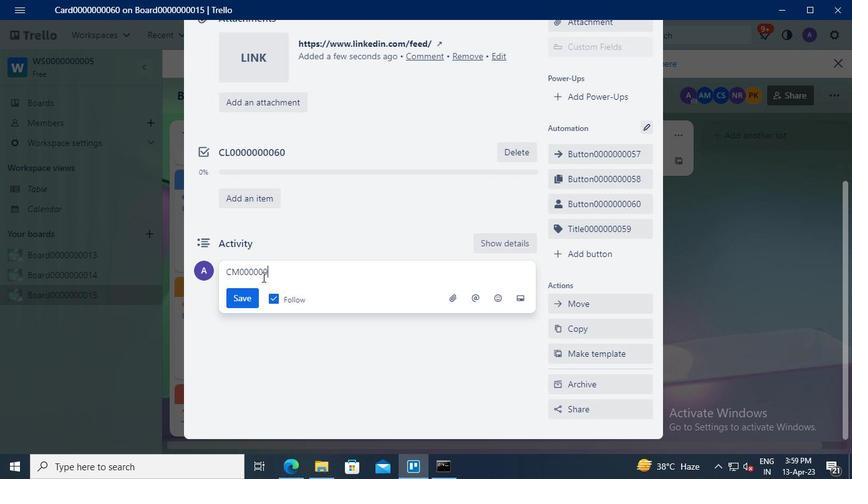 
Action: Keyboard <102>
Screenshot: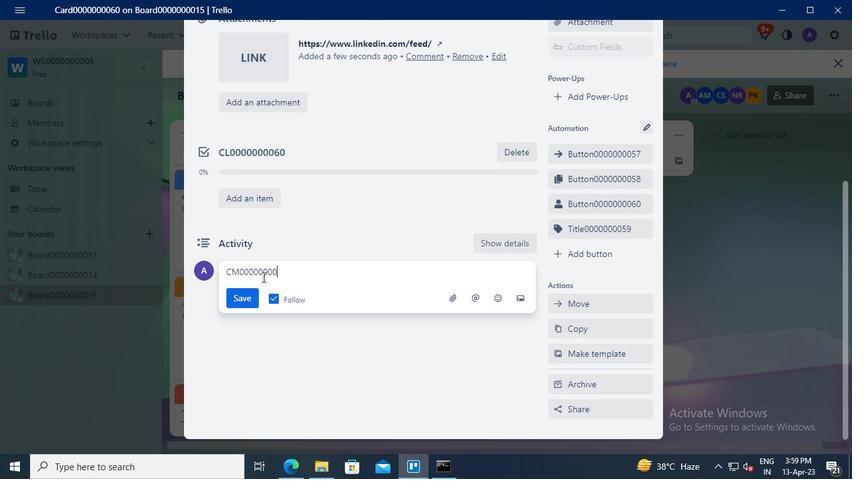 
Action: Keyboard <96>
Screenshot: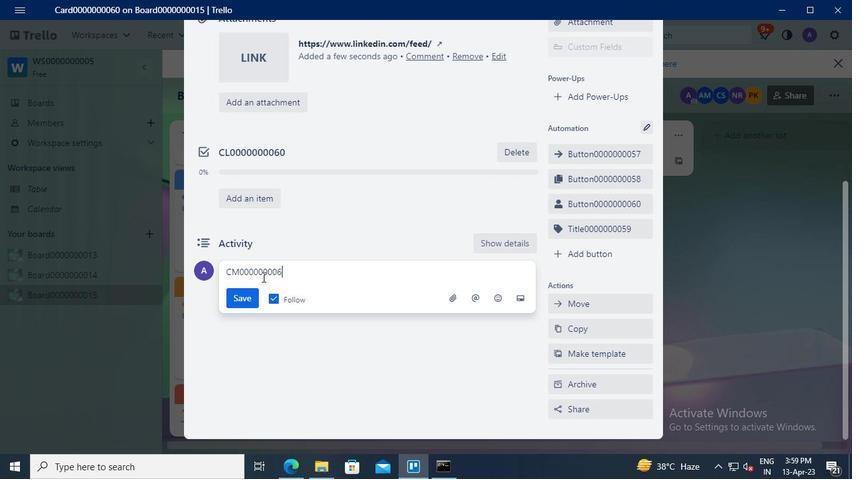
Action: Mouse moved to (252, 296)
Screenshot: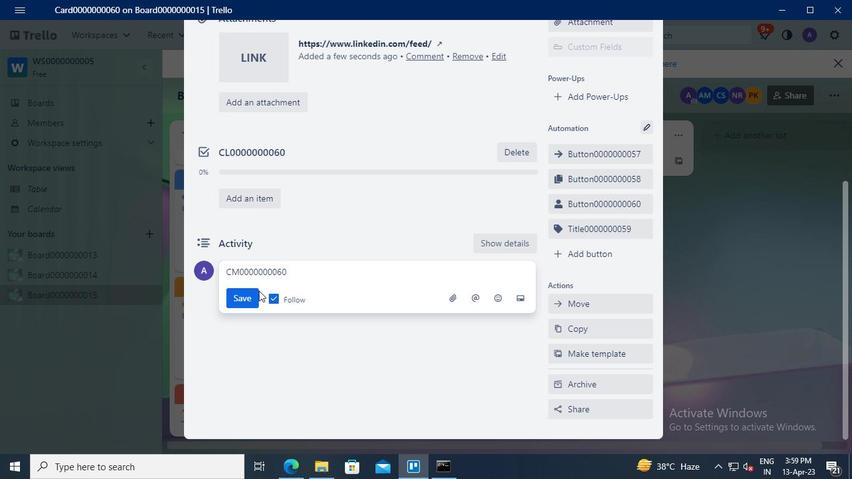 
Action: Mouse pressed left at (252, 296)
Screenshot: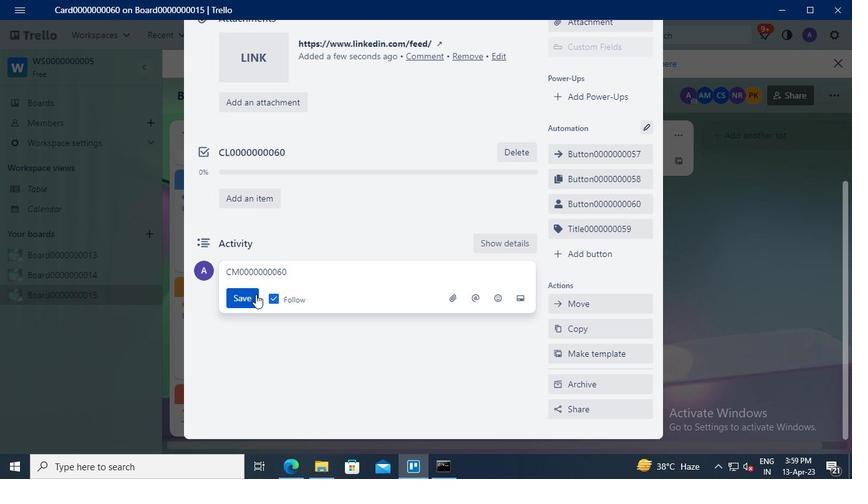
Action: Mouse moved to (446, 465)
Screenshot: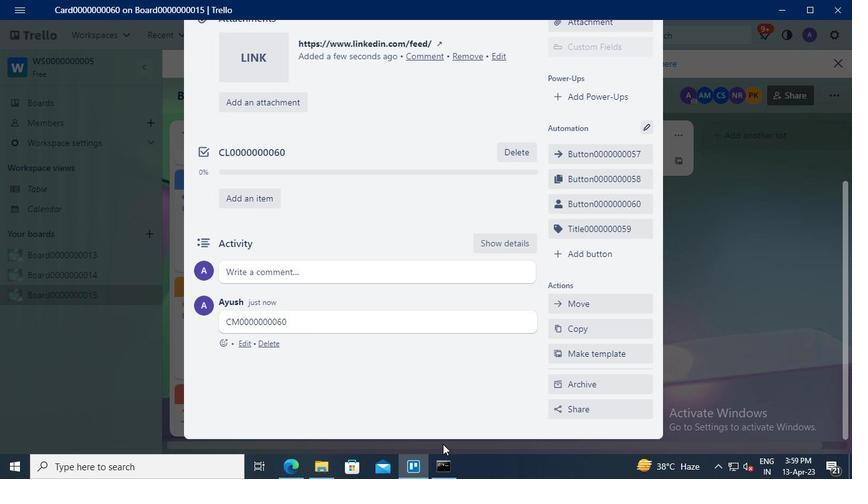
Action: Mouse pressed left at (446, 465)
Screenshot: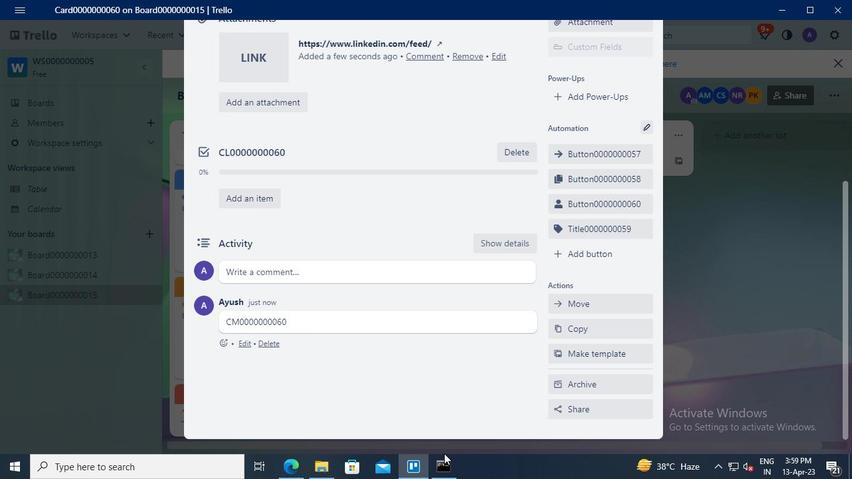 
Action: Mouse moved to (694, 112)
Screenshot: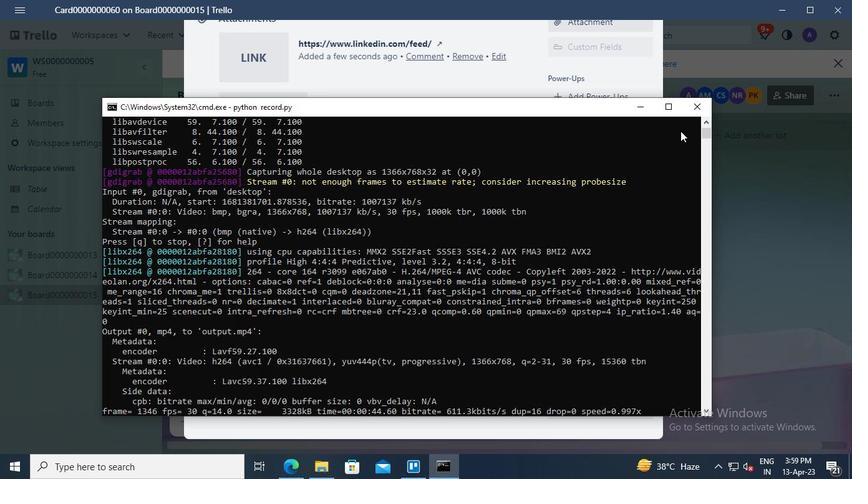 
Action: Mouse pressed left at (694, 112)
Screenshot: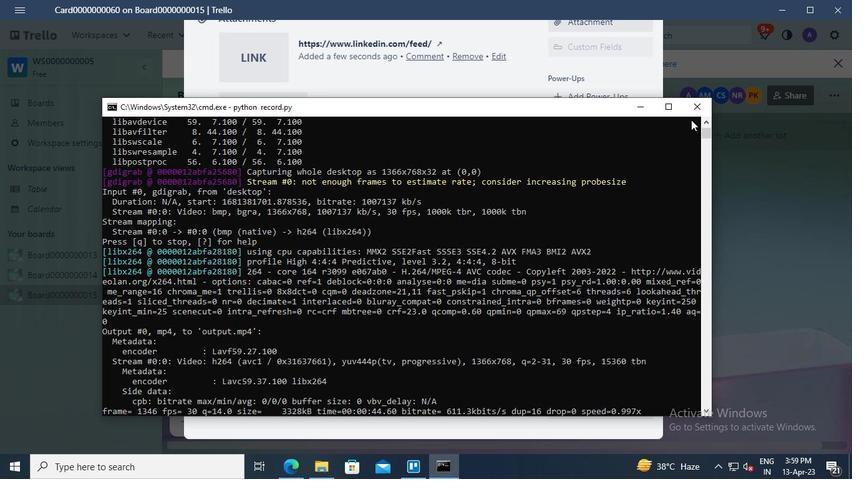 
